 Task: Search one way flight ticket for 1 adult, 1 child, 1 infant in seat in premium economy from Hibbing: Range Regional Airport (was Chisholm-hibbing Airport) to Jackson: Jackson Hole Airport on 5-2-2023. Choice of flights is Delta. Number of bags: 2 carry on bags and 4 checked bags. Price is upto 91000. Outbound departure time preference is 8:45.
Action: Mouse moved to (305, 121)
Screenshot: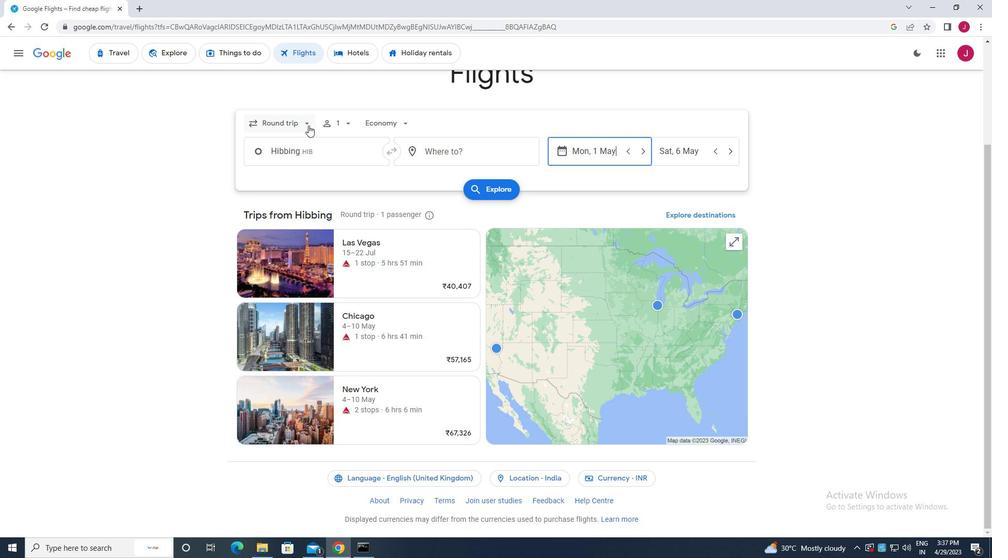 
Action: Mouse pressed left at (305, 121)
Screenshot: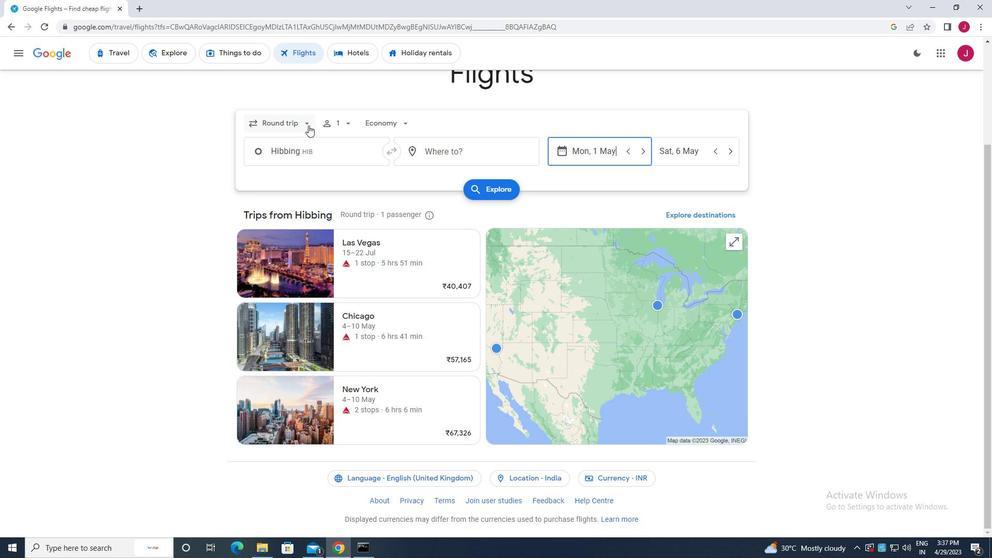 
Action: Mouse moved to (294, 167)
Screenshot: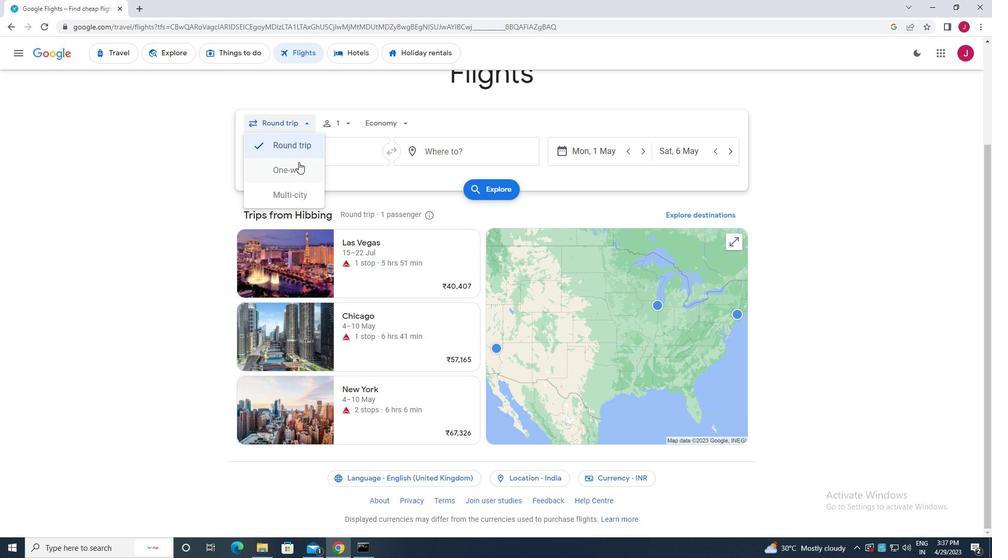 
Action: Mouse pressed left at (294, 167)
Screenshot: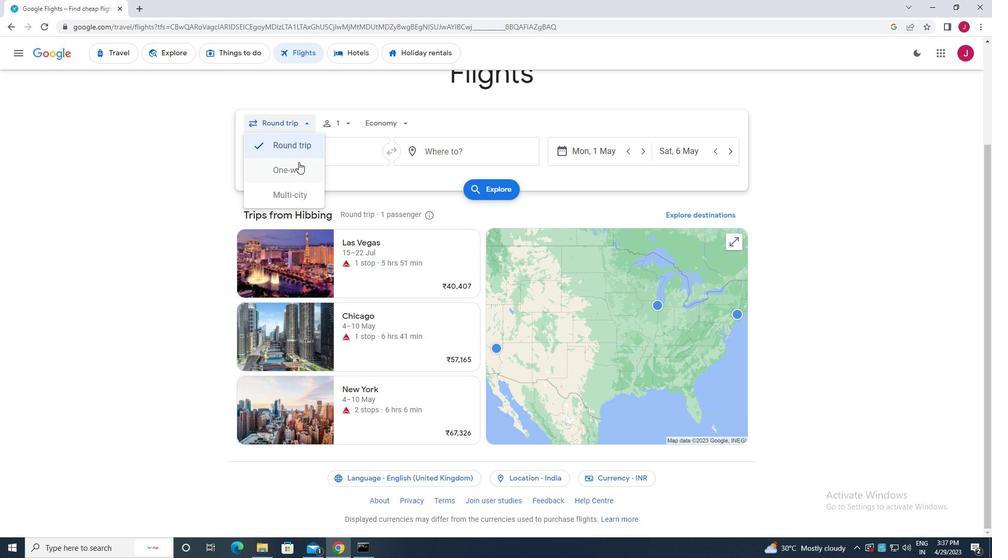 
Action: Mouse moved to (348, 123)
Screenshot: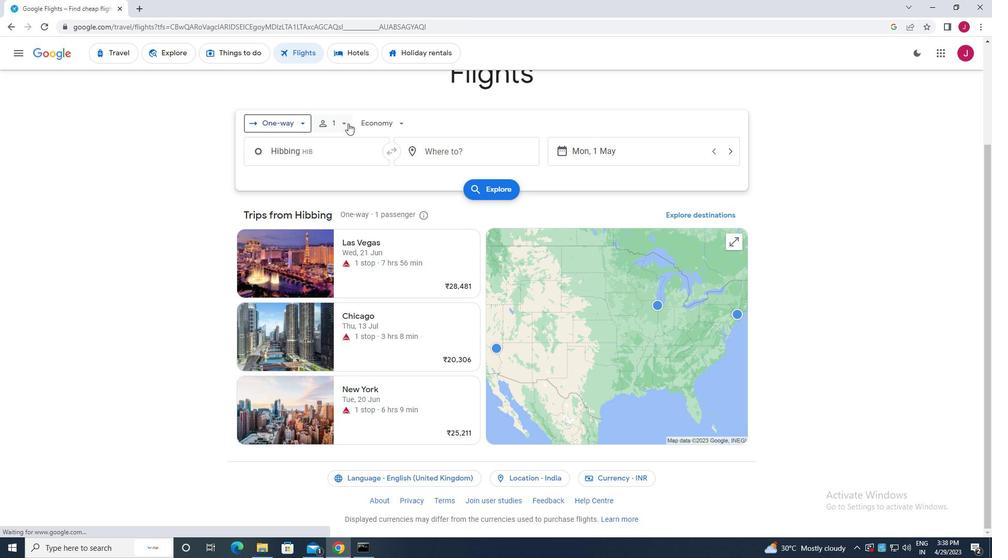 
Action: Mouse pressed left at (348, 123)
Screenshot: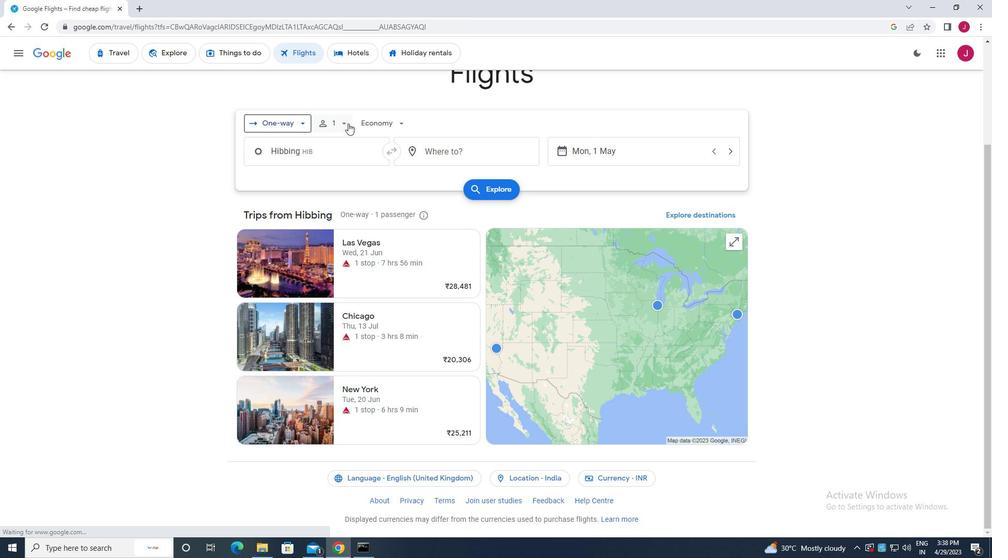 
Action: Mouse moved to (421, 178)
Screenshot: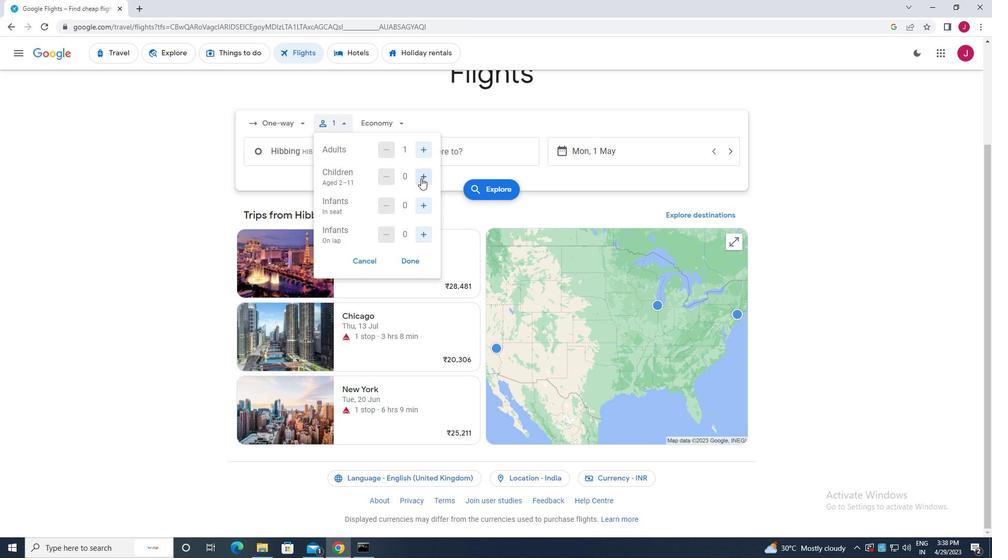 
Action: Mouse pressed left at (421, 178)
Screenshot: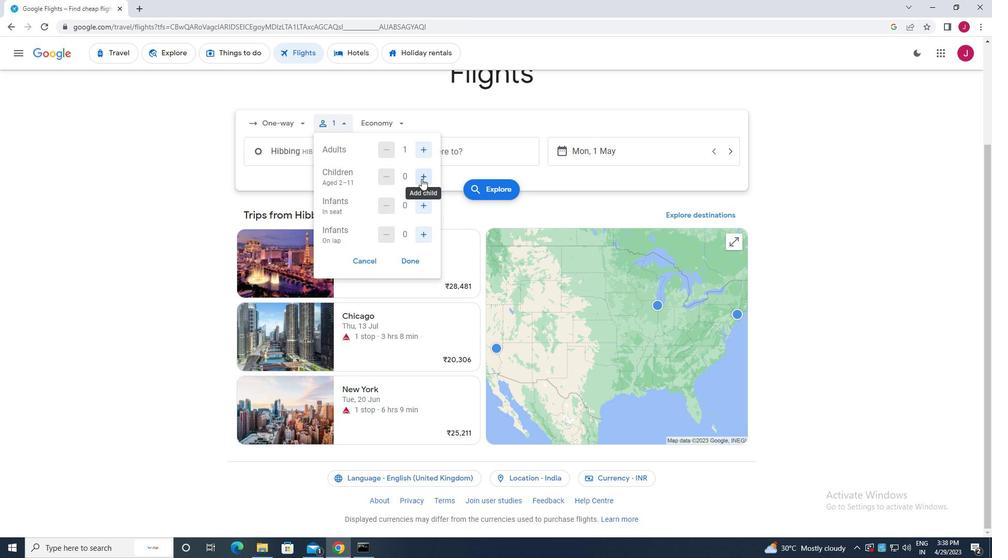 
Action: Mouse moved to (423, 207)
Screenshot: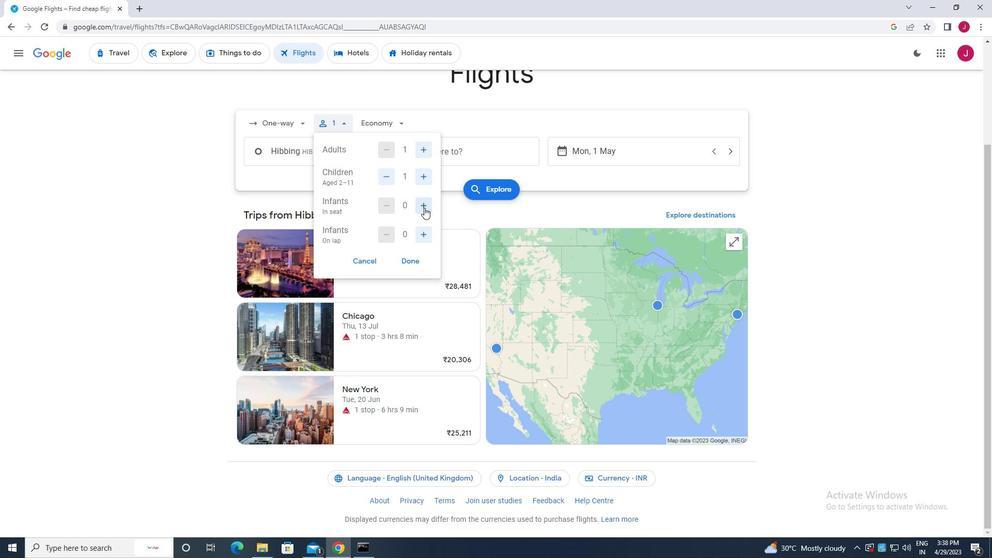
Action: Mouse pressed left at (423, 207)
Screenshot: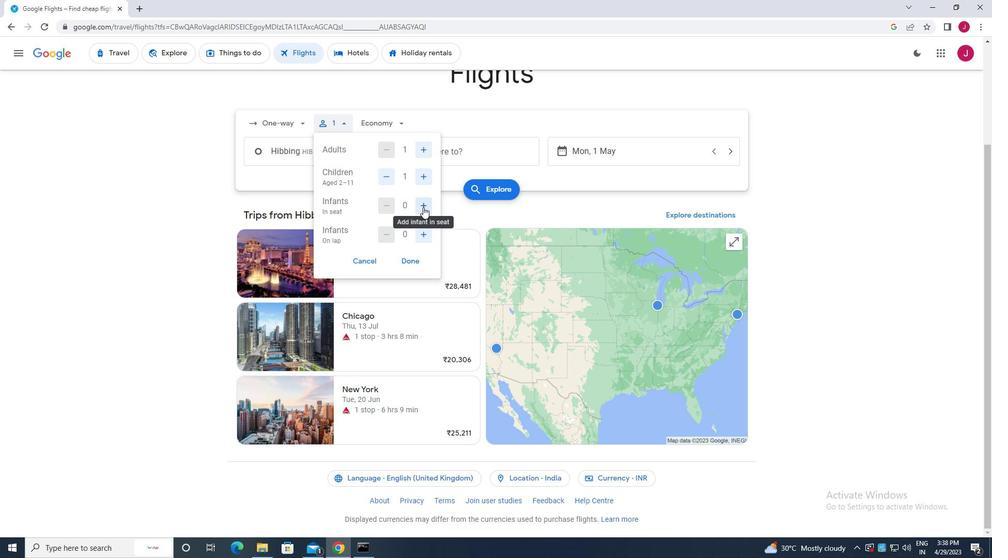 
Action: Mouse moved to (411, 259)
Screenshot: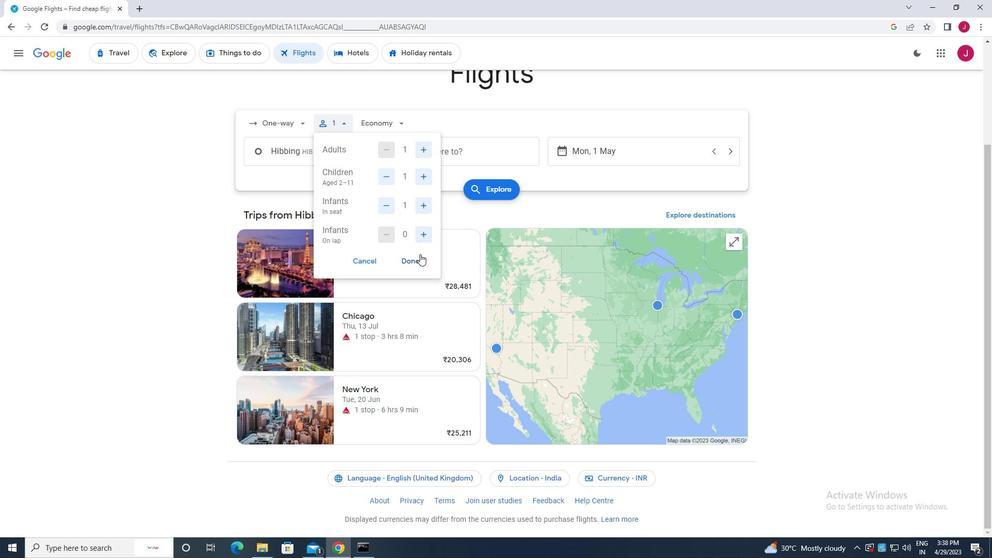 
Action: Mouse pressed left at (411, 259)
Screenshot: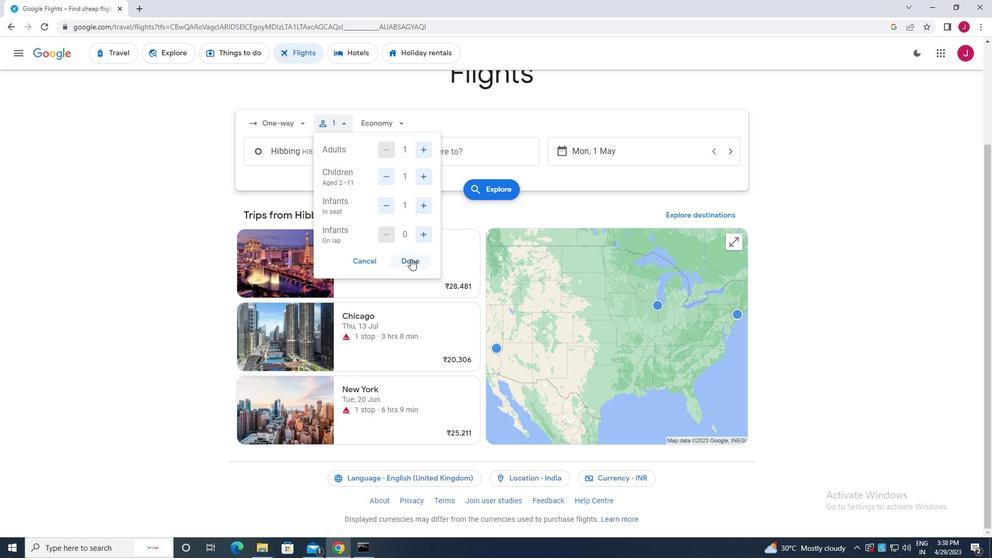 
Action: Mouse moved to (382, 124)
Screenshot: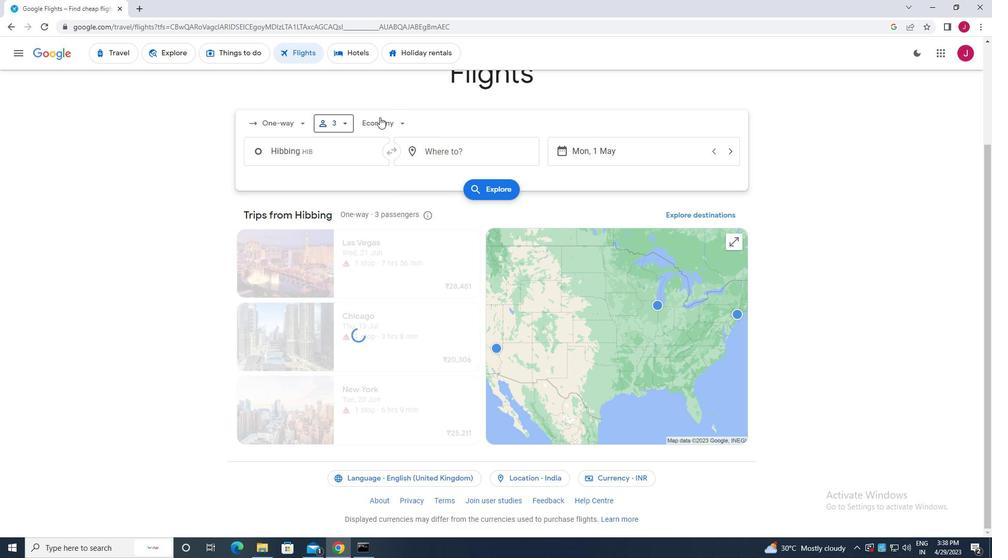 
Action: Mouse pressed left at (382, 124)
Screenshot: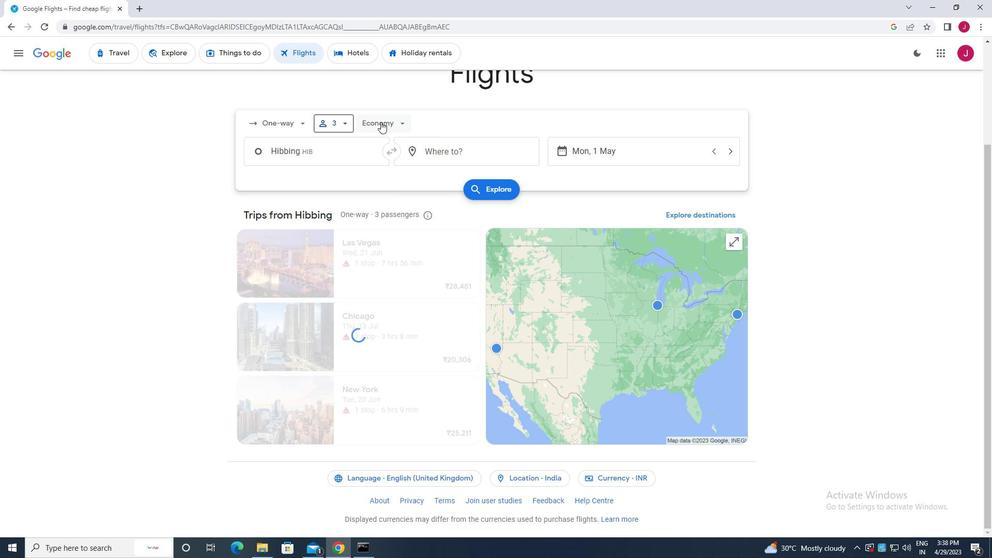
Action: Mouse moved to (397, 173)
Screenshot: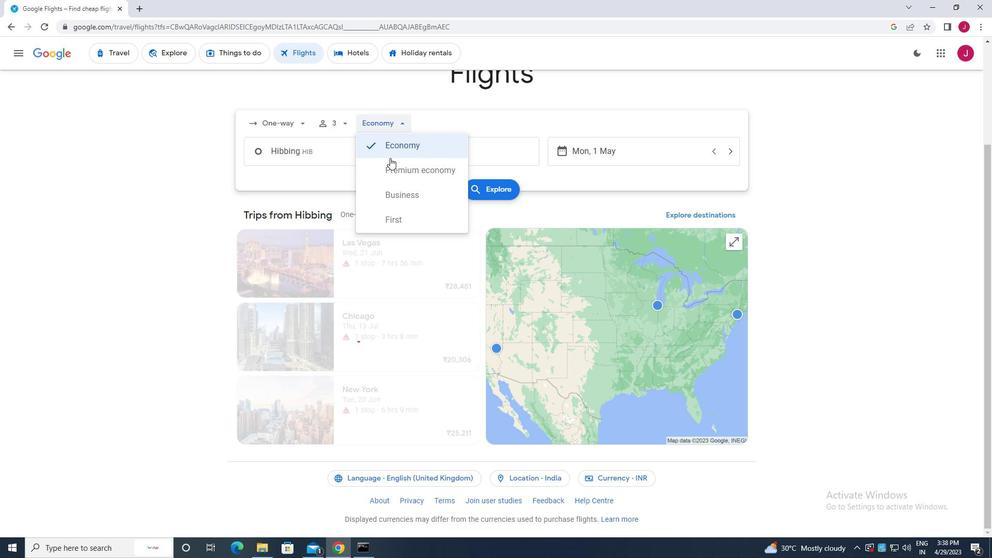 
Action: Mouse pressed left at (397, 173)
Screenshot: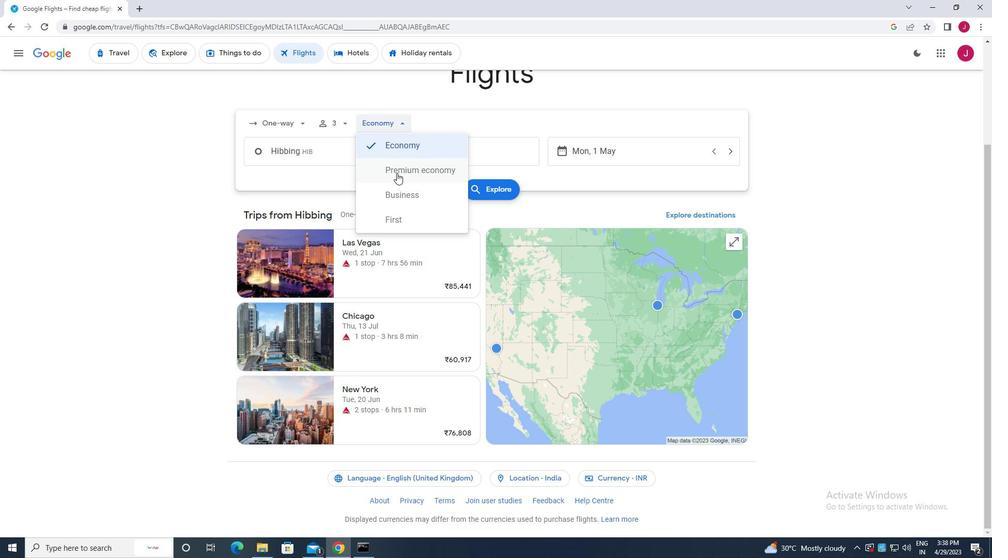 
Action: Mouse moved to (335, 150)
Screenshot: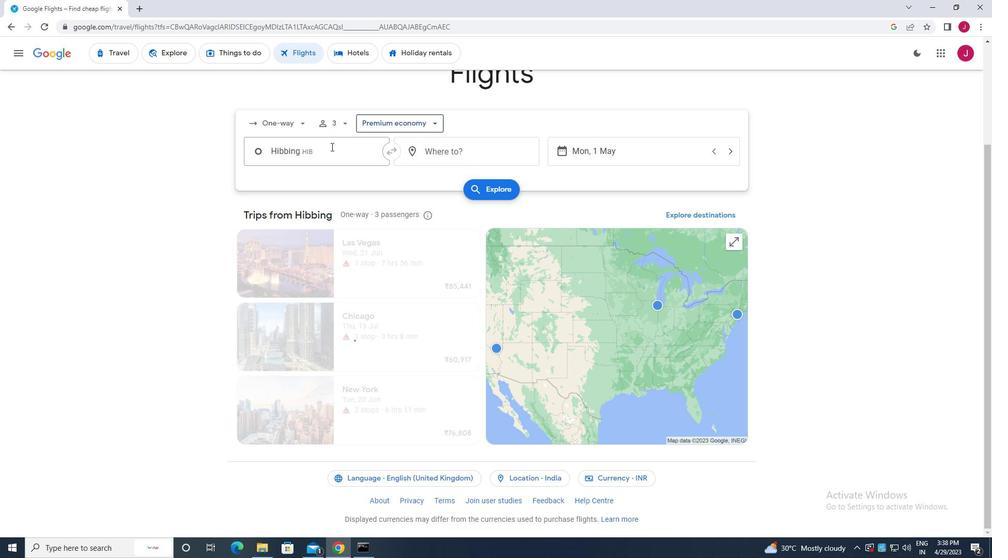 
Action: Mouse pressed left at (335, 150)
Screenshot: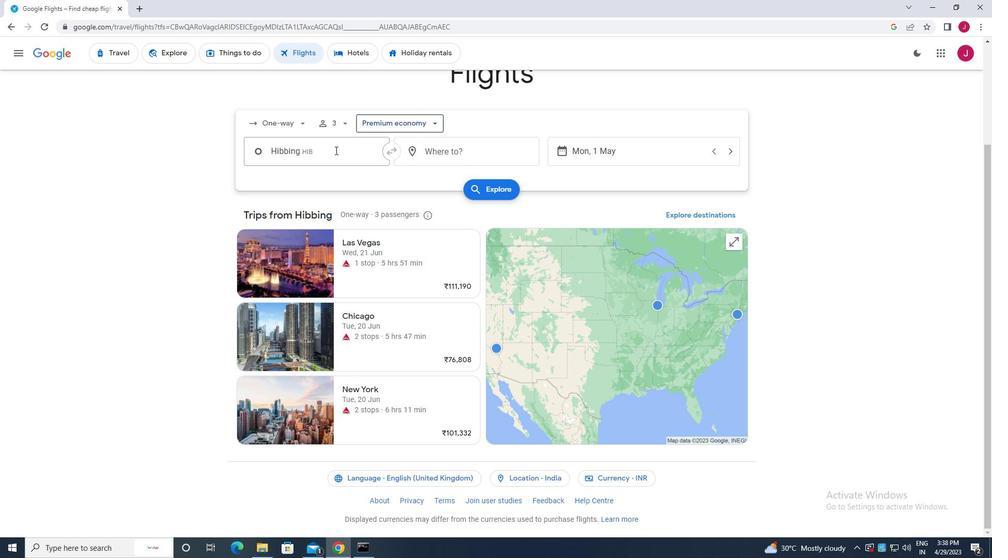
Action: Key pressed range
Screenshot: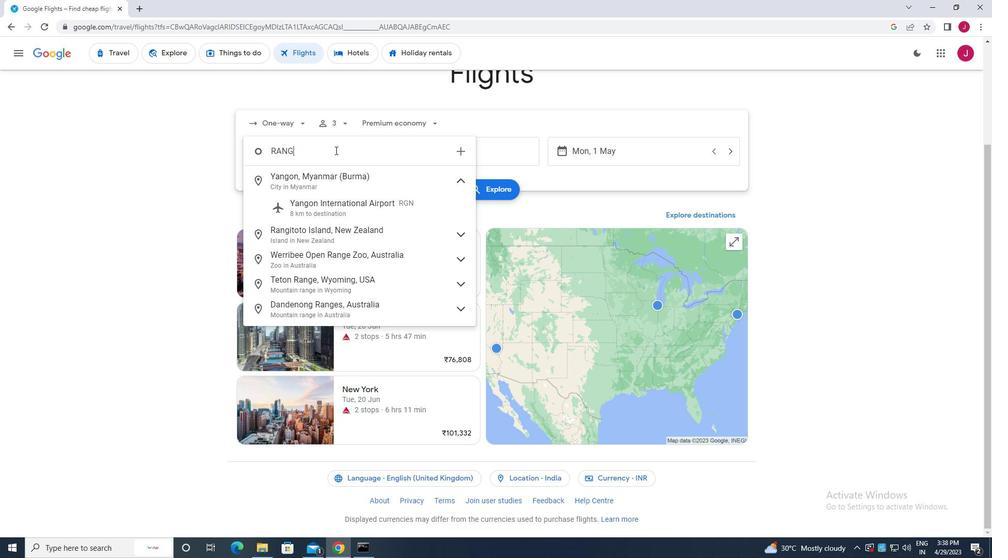 
Action: Mouse moved to (322, 305)
Screenshot: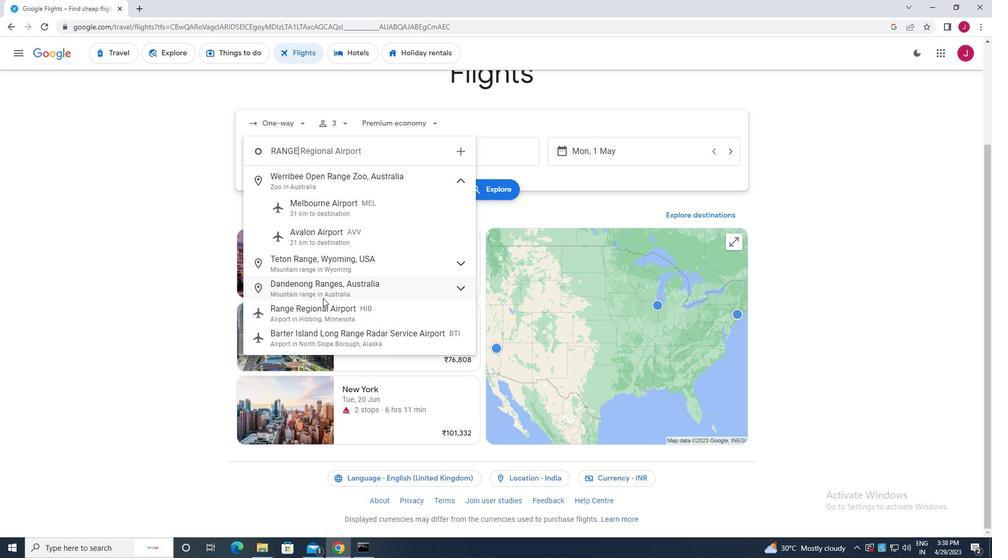 
Action: Mouse pressed left at (322, 305)
Screenshot: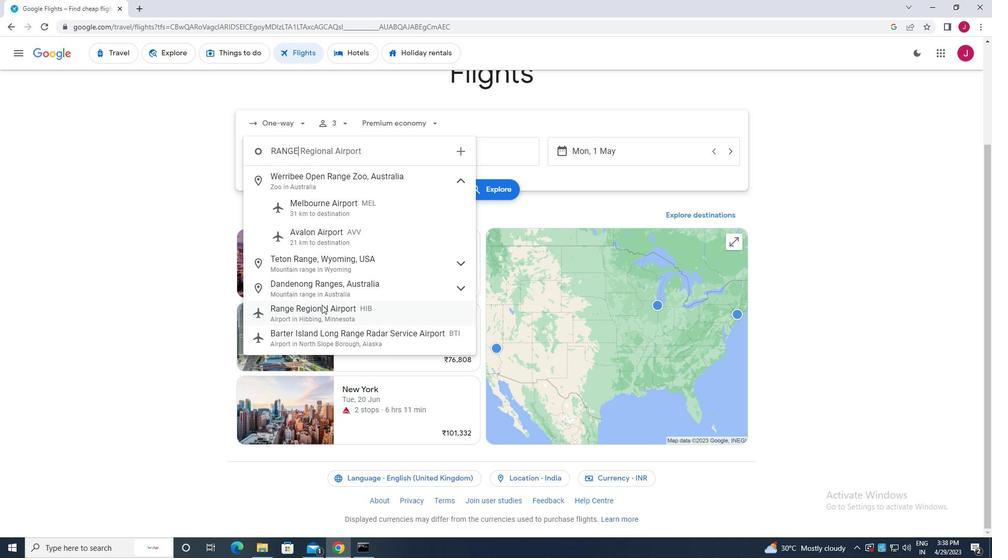 
Action: Mouse moved to (475, 151)
Screenshot: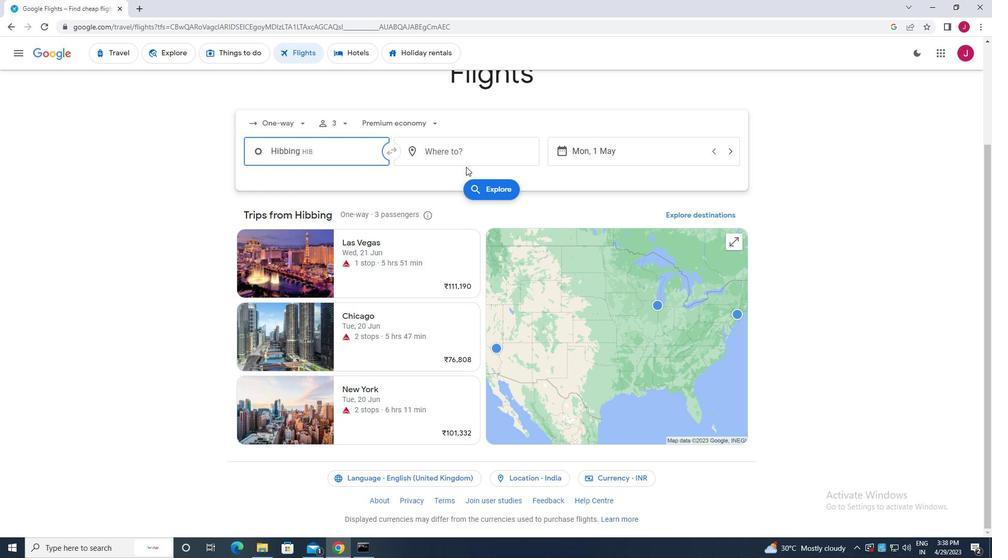 
Action: Mouse pressed left at (475, 151)
Screenshot: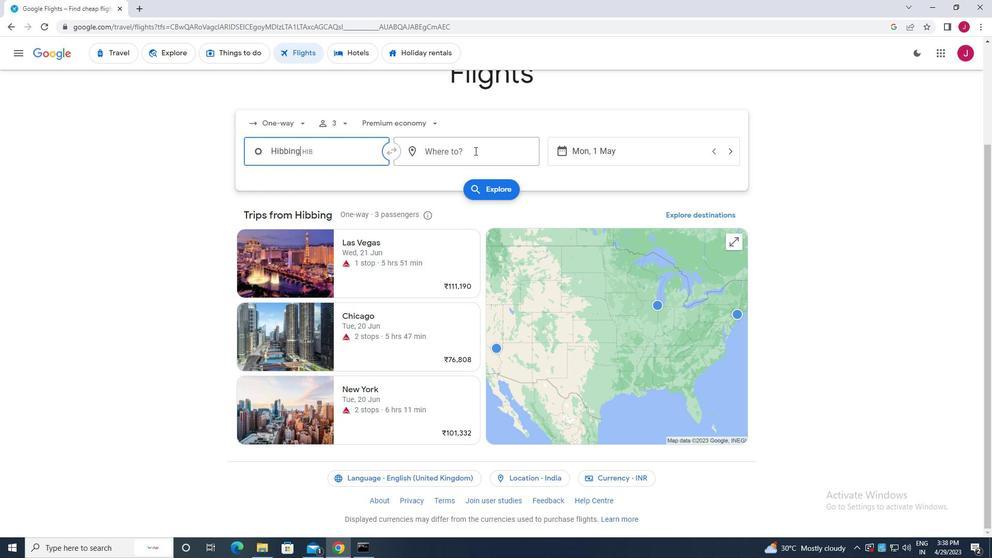 
Action: Mouse moved to (475, 151)
Screenshot: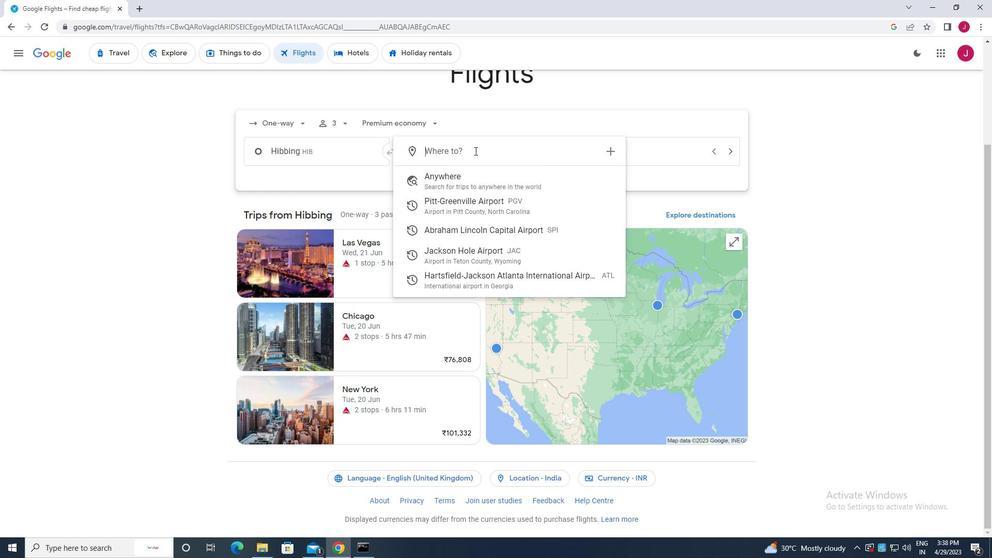 
Action: Key pressed jackson<Key.space>h
Screenshot: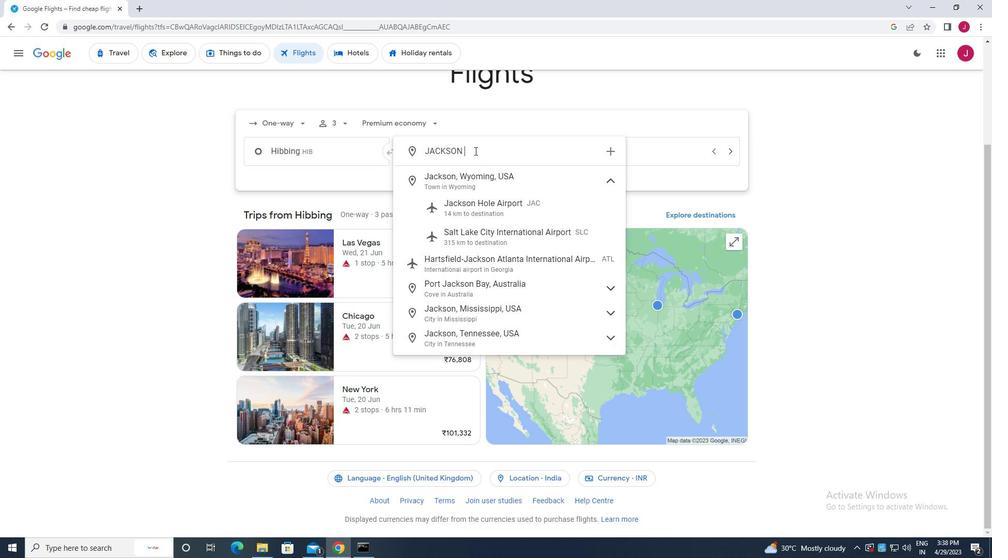 
Action: Mouse moved to (480, 213)
Screenshot: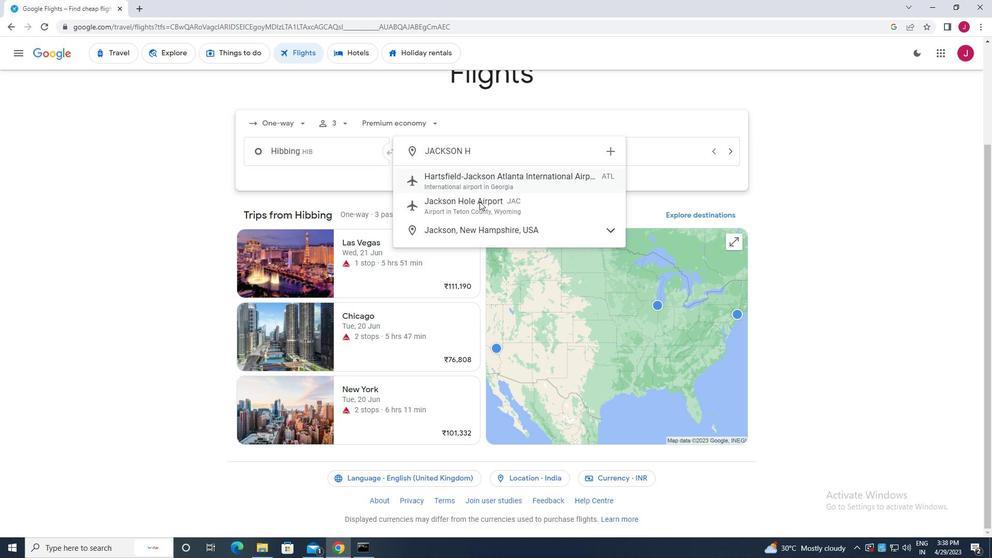 
Action: Mouse pressed left at (480, 213)
Screenshot: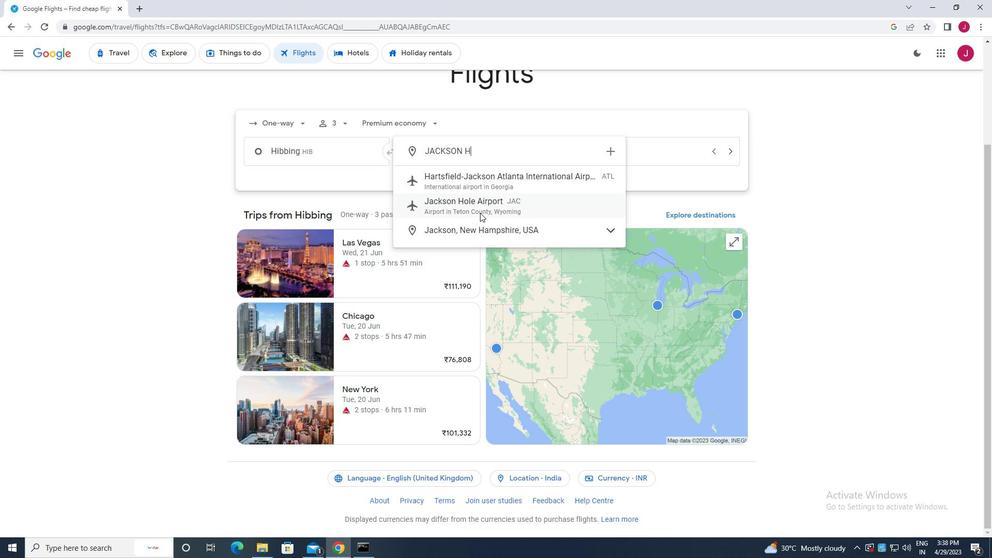 
Action: Mouse moved to (586, 147)
Screenshot: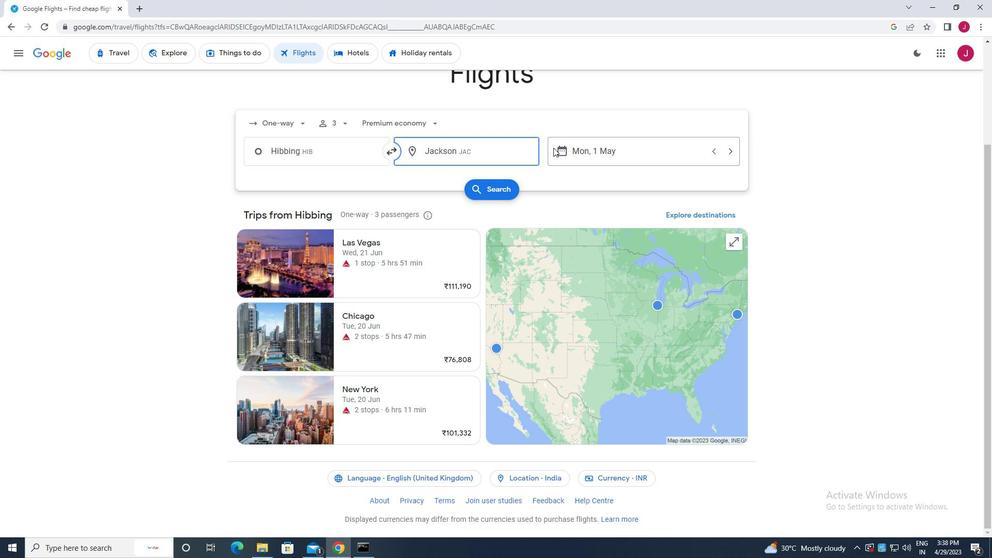 
Action: Mouse pressed left at (586, 147)
Screenshot: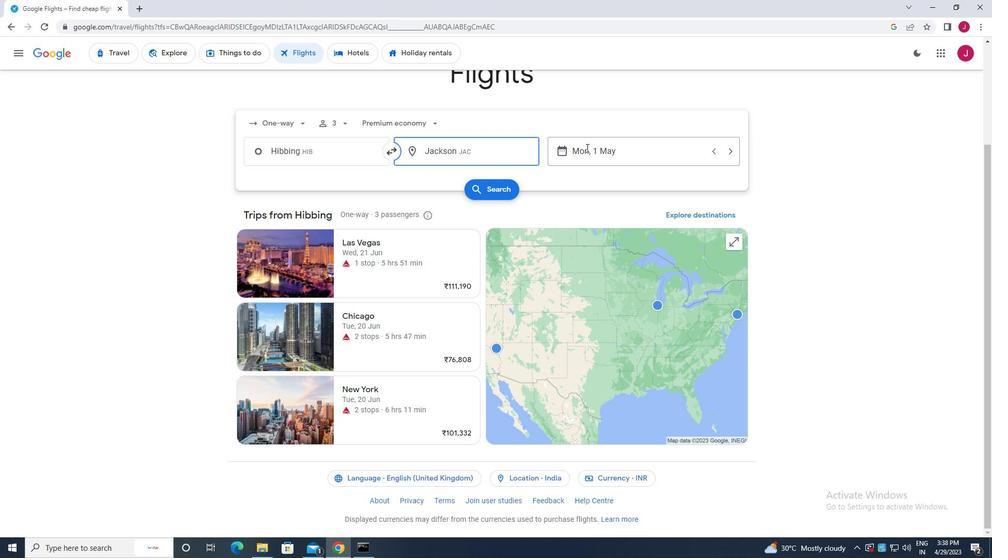 
Action: Mouse moved to (611, 233)
Screenshot: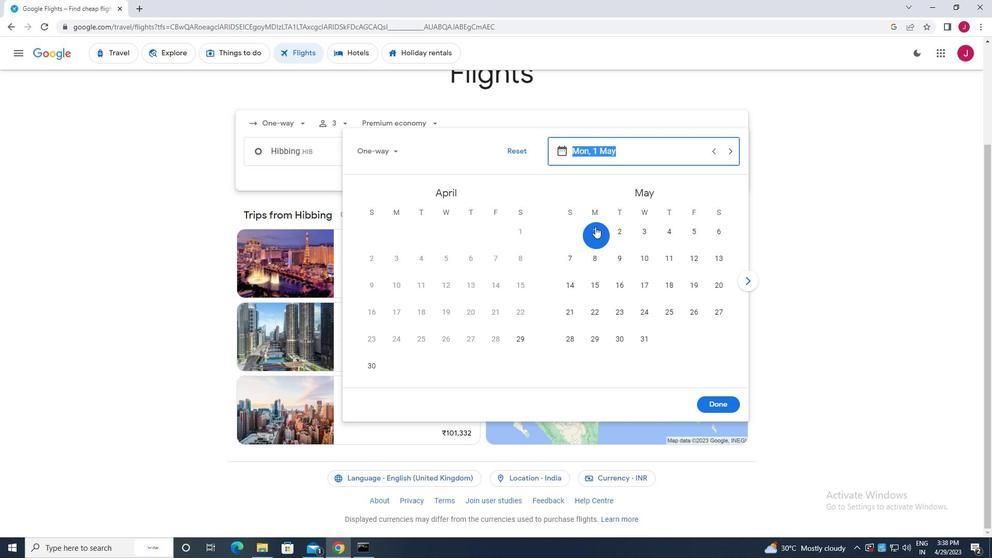 
Action: Mouse pressed left at (611, 233)
Screenshot: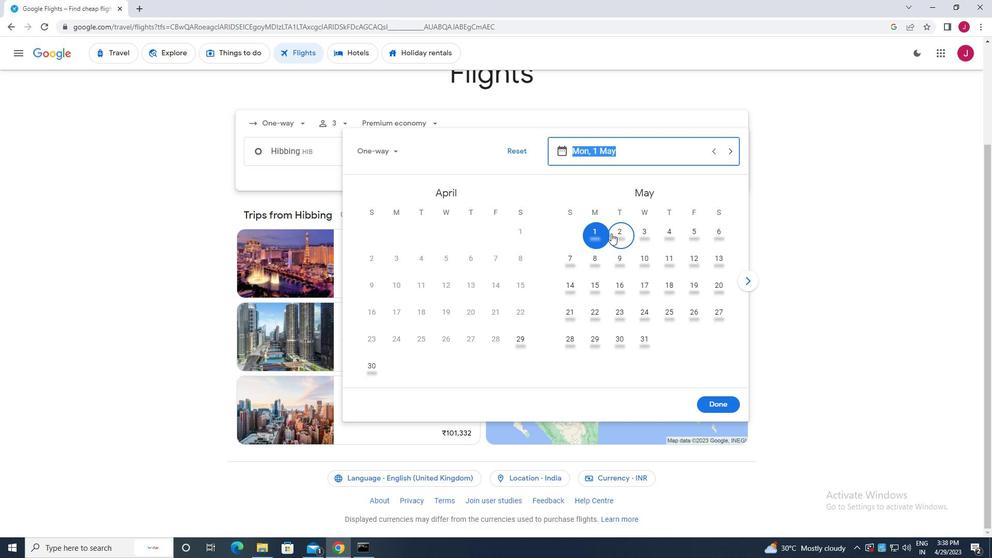 
Action: Mouse moved to (707, 401)
Screenshot: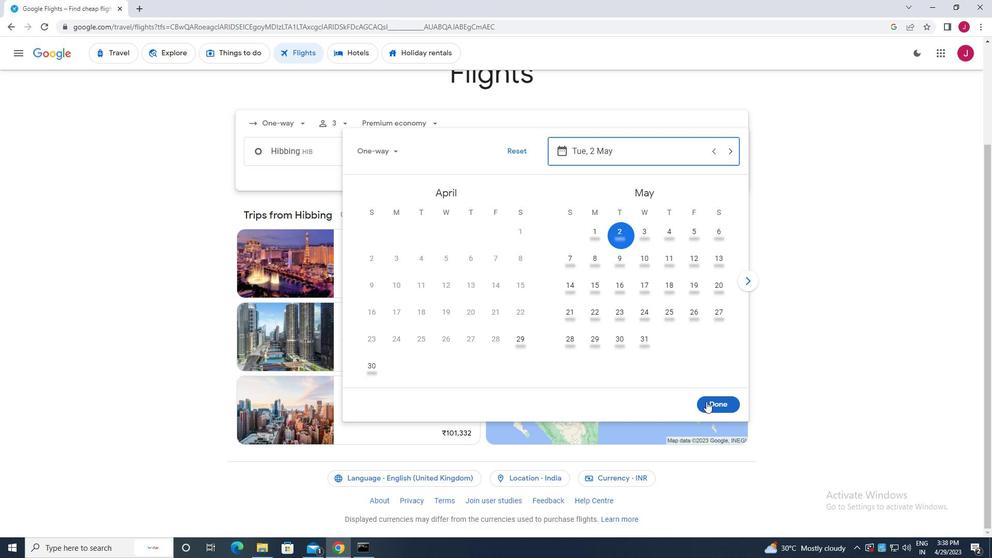 
Action: Mouse pressed left at (707, 401)
Screenshot: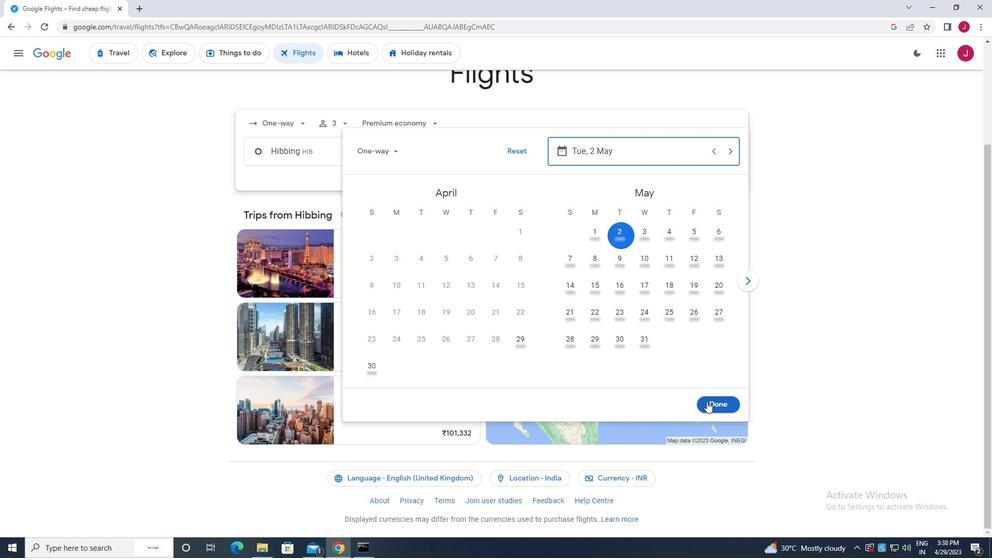 
Action: Mouse moved to (501, 187)
Screenshot: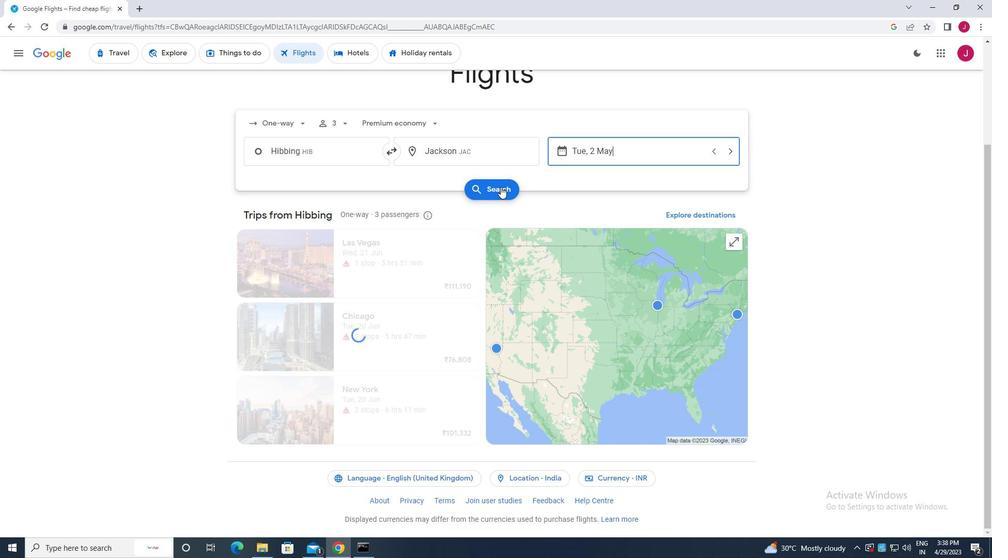
Action: Mouse pressed left at (501, 187)
Screenshot: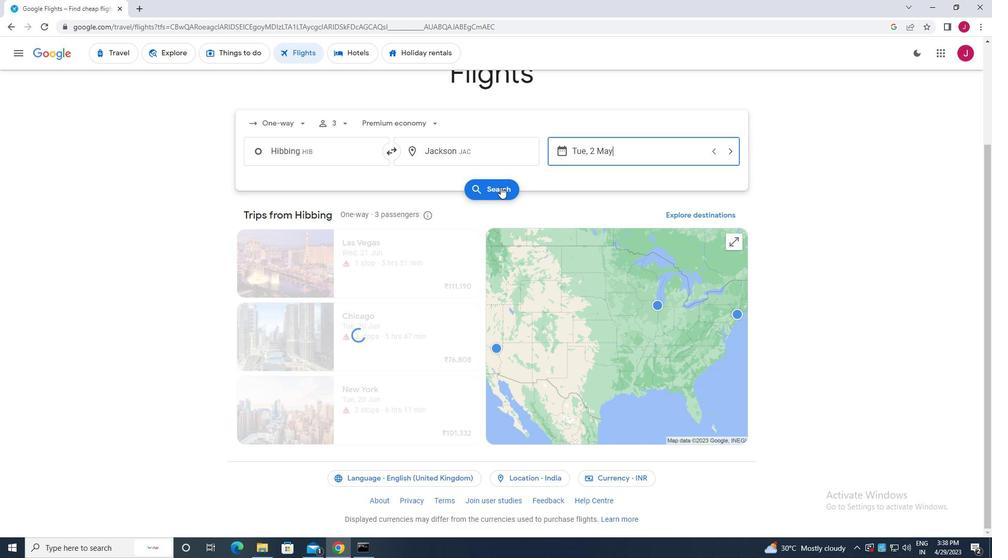 
Action: Mouse moved to (267, 149)
Screenshot: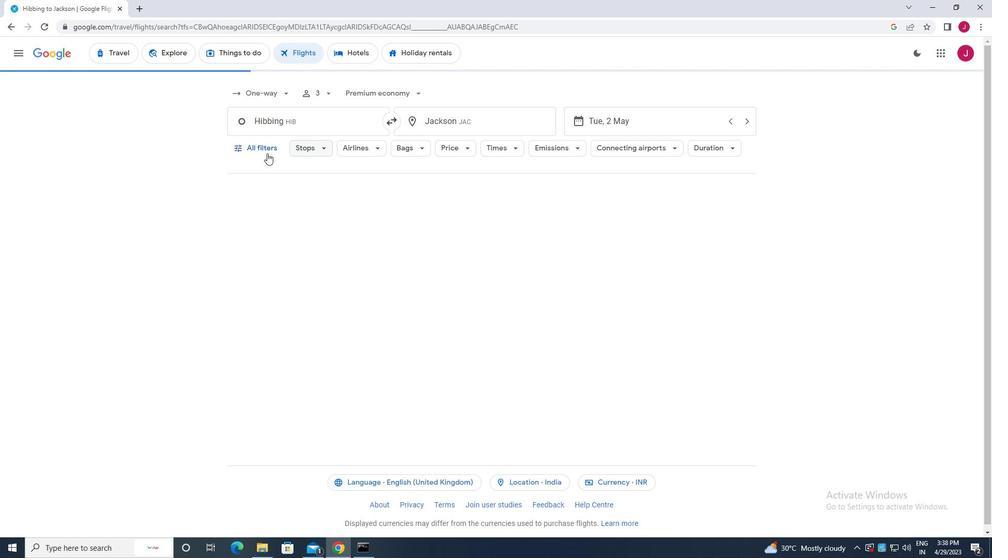 
Action: Mouse pressed left at (267, 149)
Screenshot: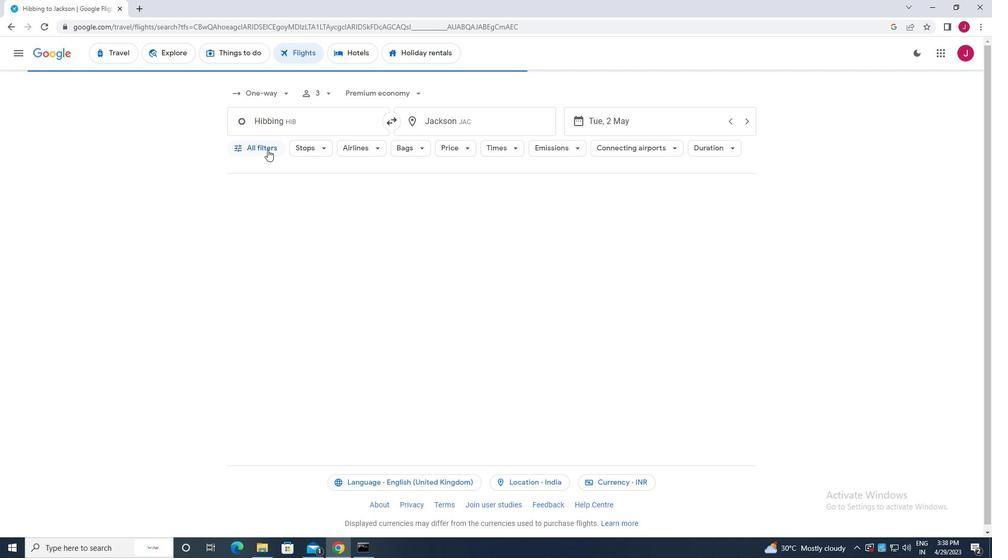 
Action: Mouse moved to (334, 260)
Screenshot: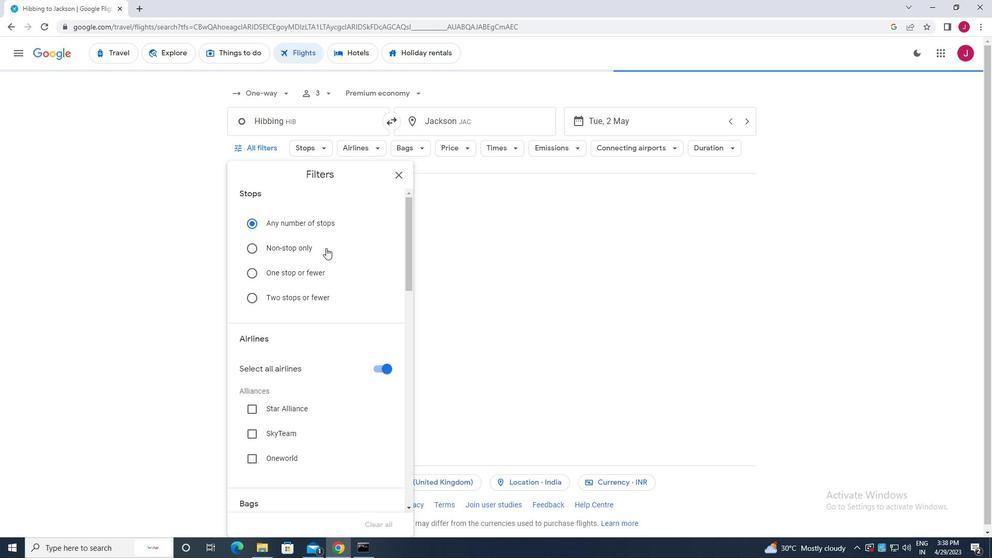 
Action: Mouse scrolled (334, 260) with delta (0, 0)
Screenshot: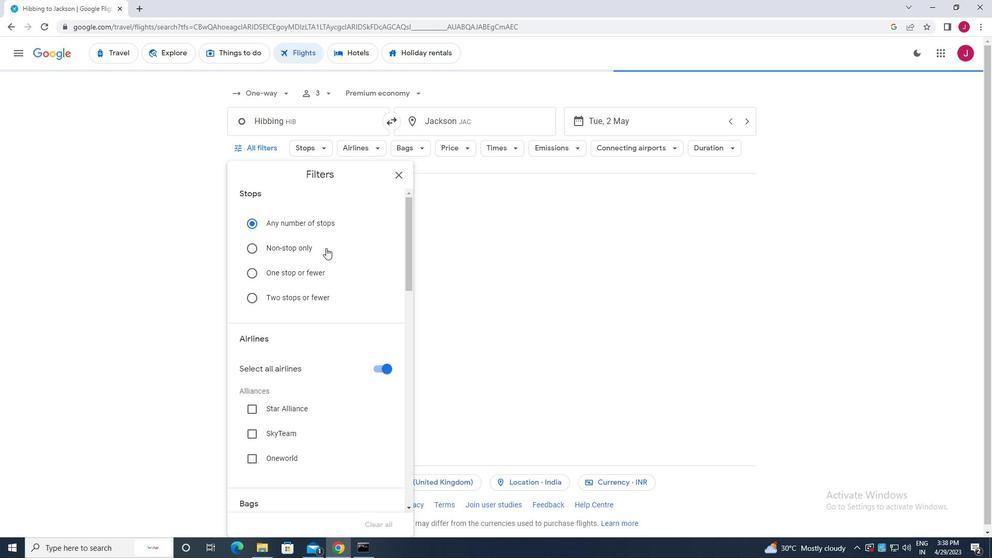 
Action: Mouse scrolled (334, 260) with delta (0, 0)
Screenshot: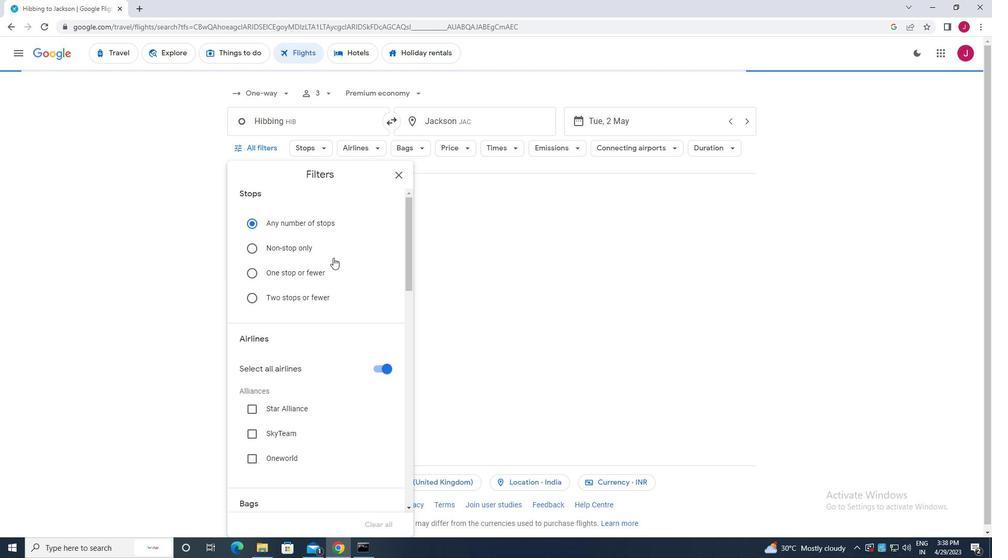 
Action: Mouse scrolled (334, 260) with delta (0, 0)
Screenshot: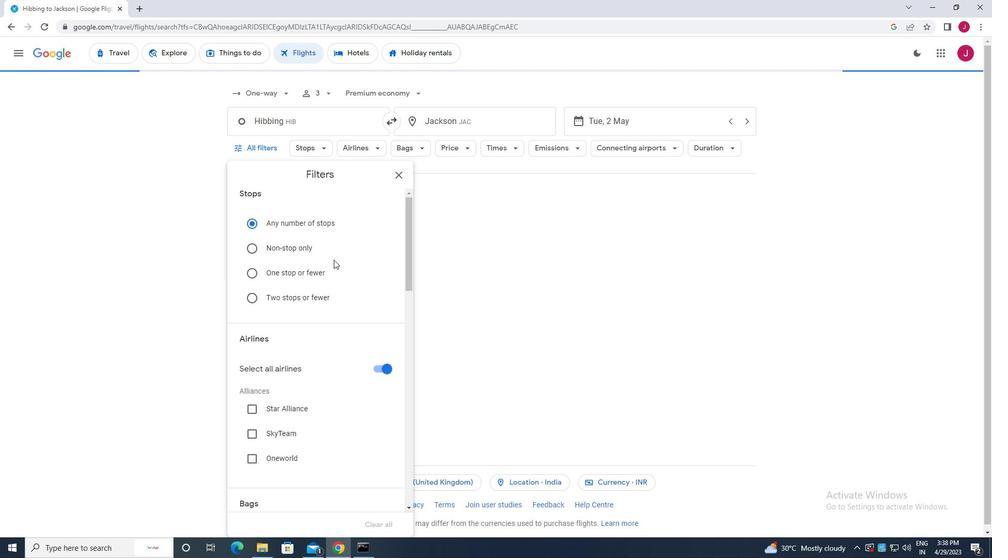 
Action: Mouse moved to (372, 215)
Screenshot: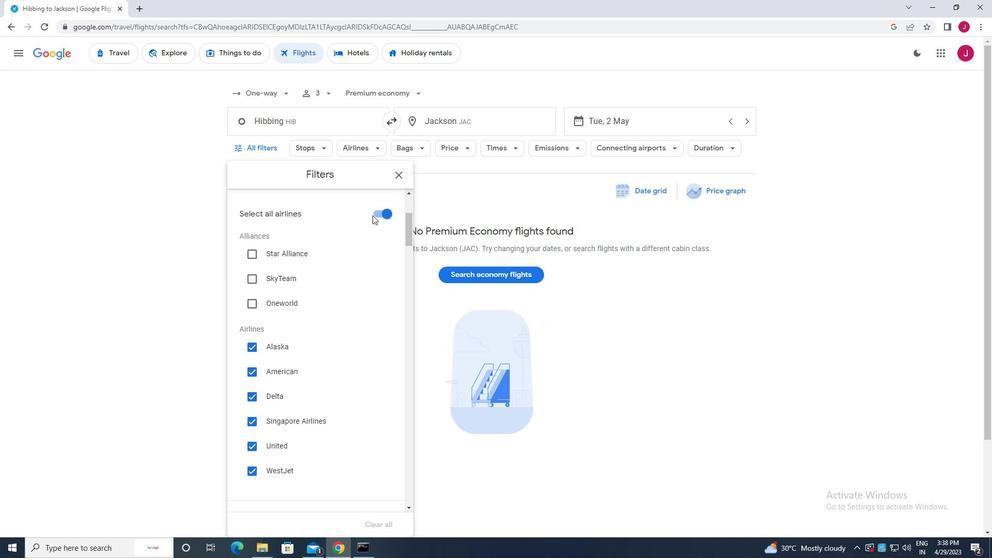 
Action: Mouse pressed left at (372, 215)
Screenshot: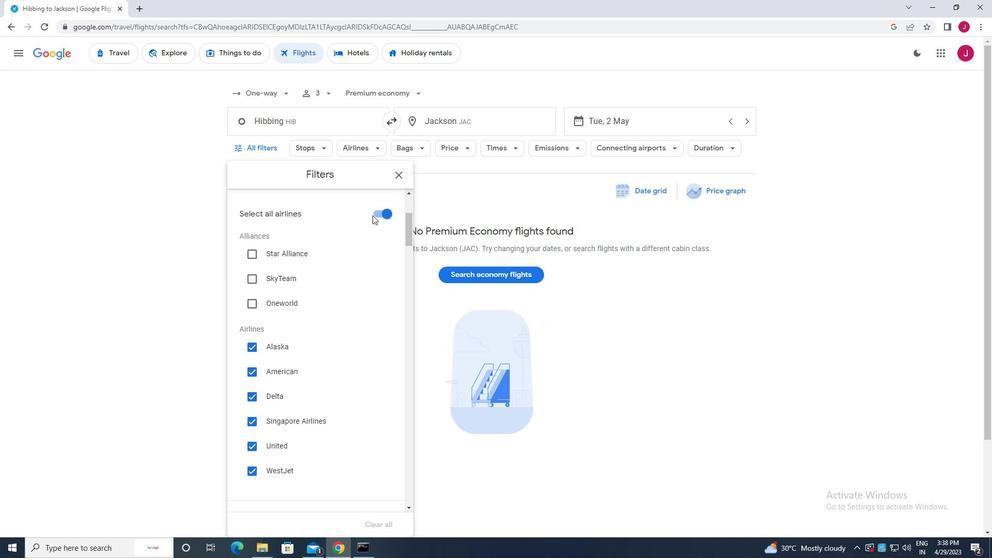 
Action: Mouse moved to (378, 213)
Screenshot: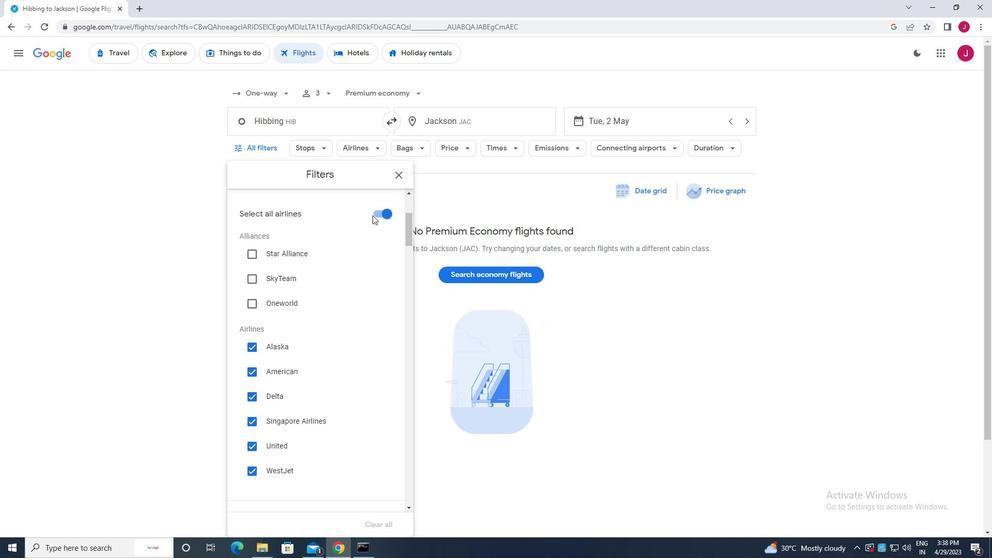 
Action: Mouse pressed left at (378, 213)
Screenshot: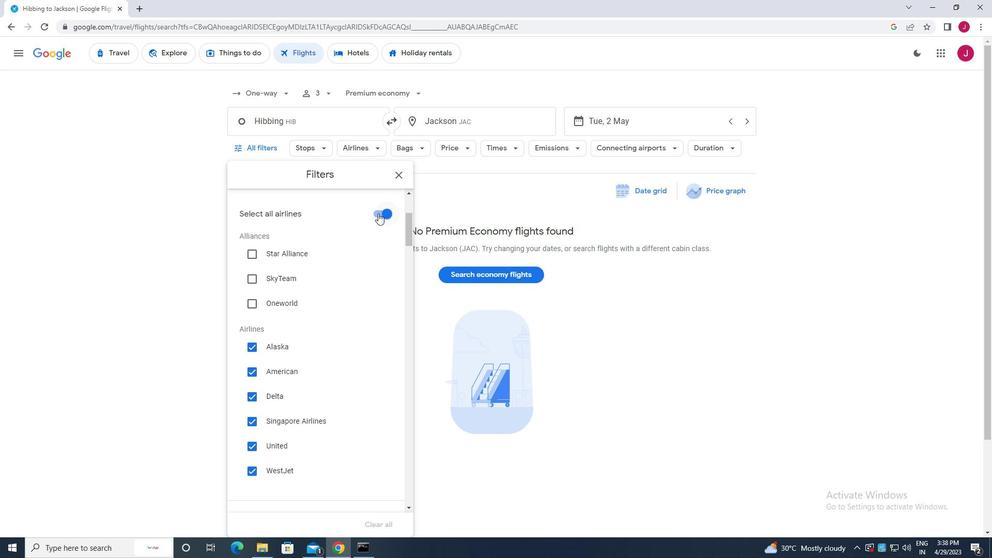 
Action: Mouse moved to (306, 266)
Screenshot: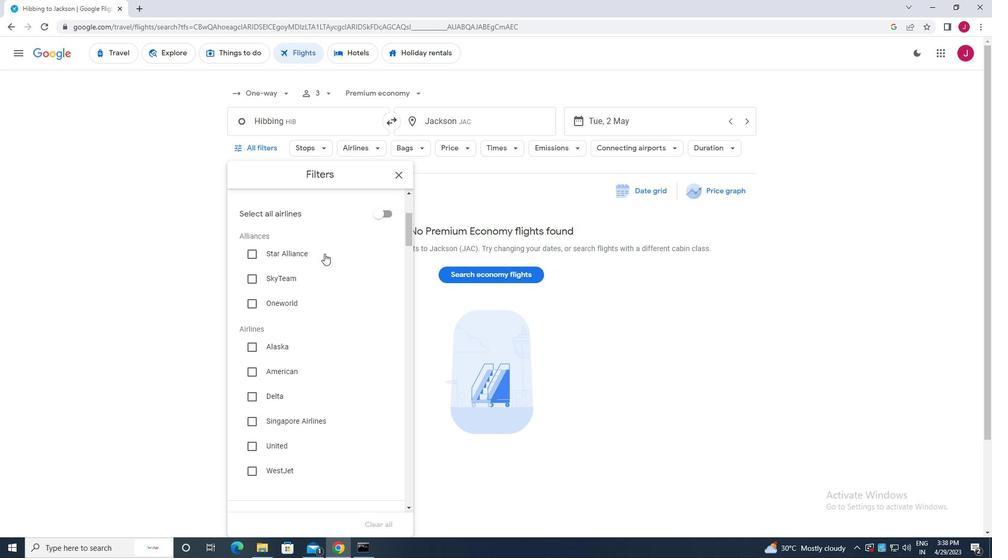
Action: Mouse scrolled (306, 265) with delta (0, 0)
Screenshot: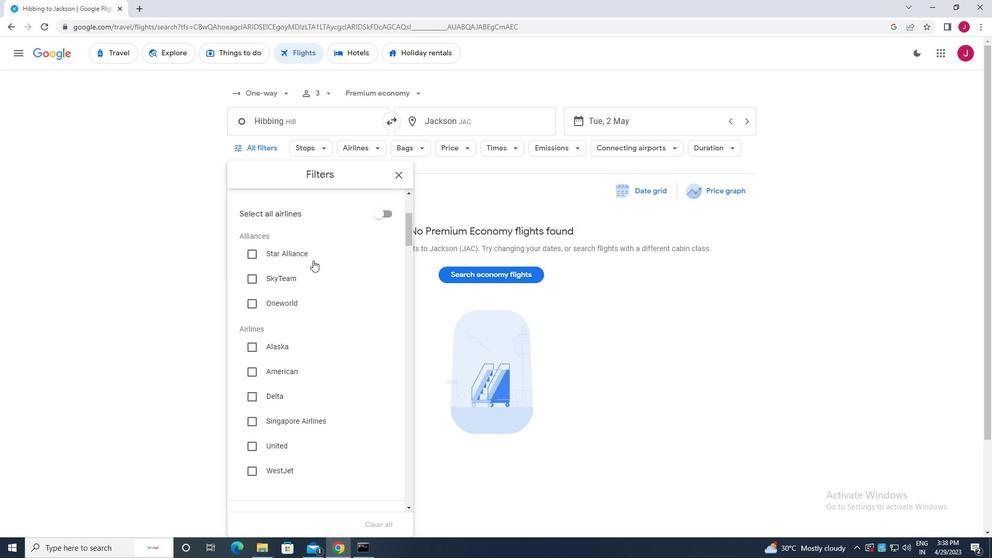 
Action: Mouse moved to (306, 266)
Screenshot: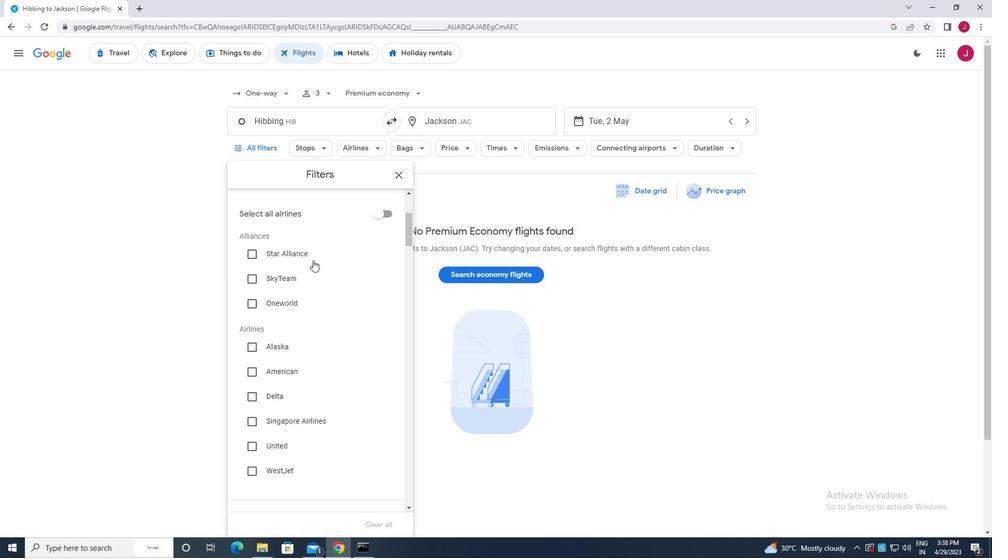 
Action: Mouse scrolled (306, 266) with delta (0, 0)
Screenshot: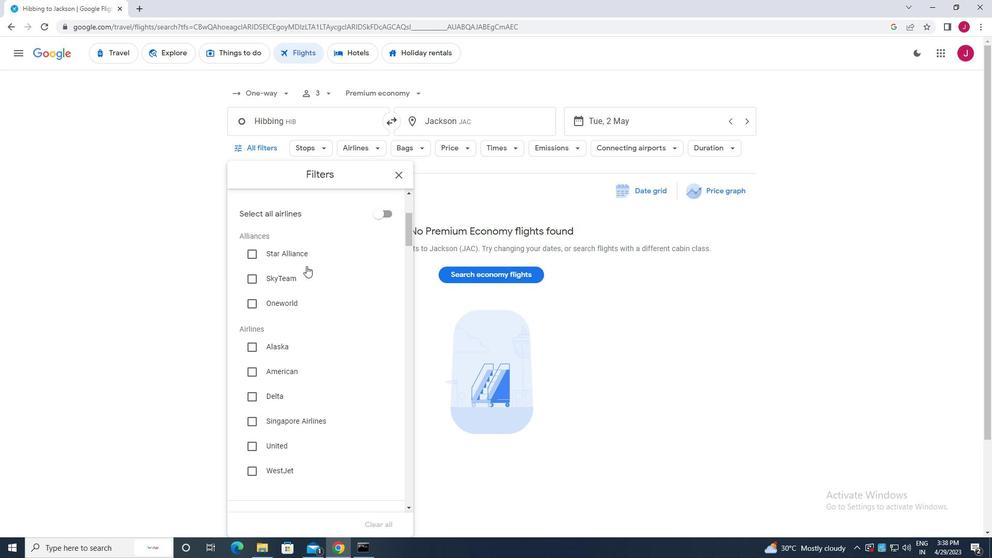
Action: Mouse moved to (253, 292)
Screenshot: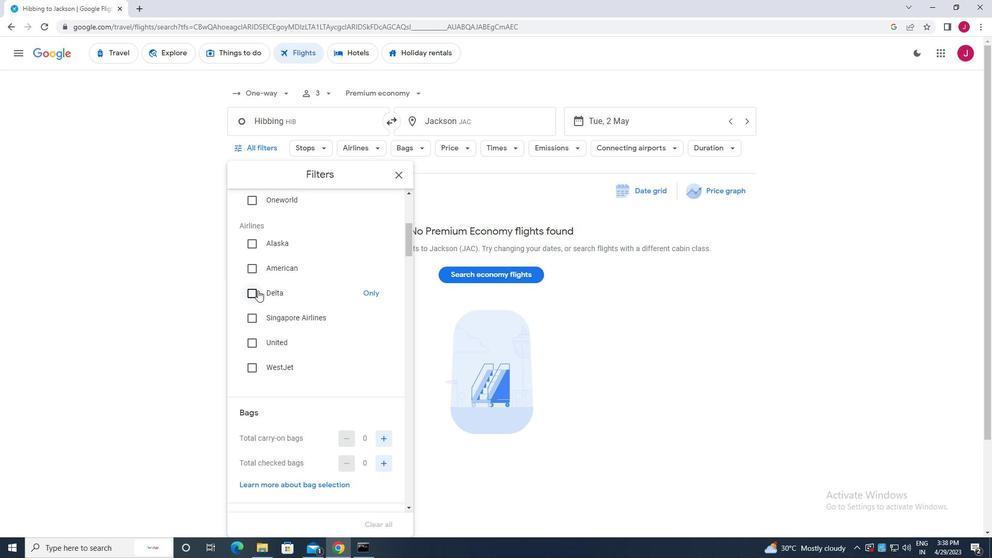 
Action: Mouse pressed left at (253, 292)
Screenshot: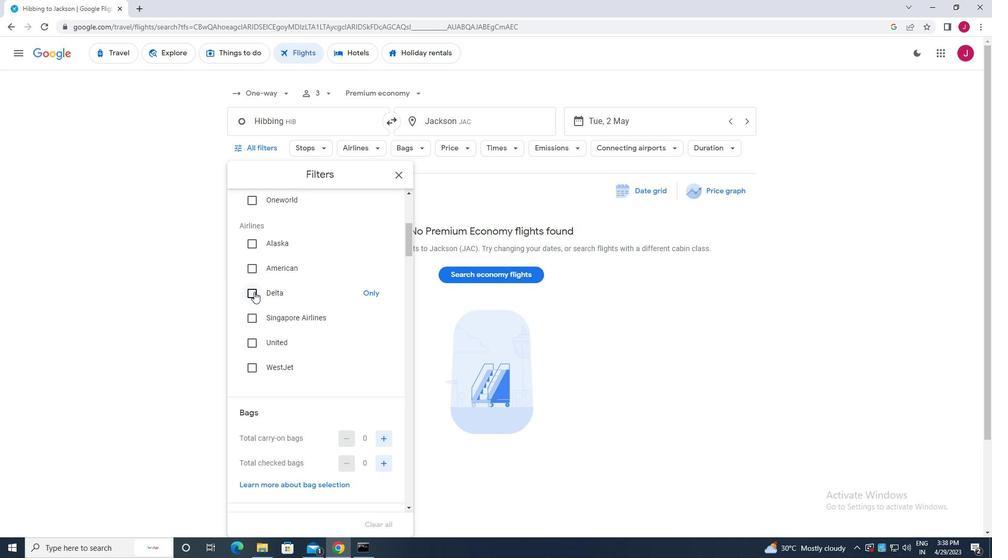 
Action: Mouse moved to (310, 291)
Screenshot: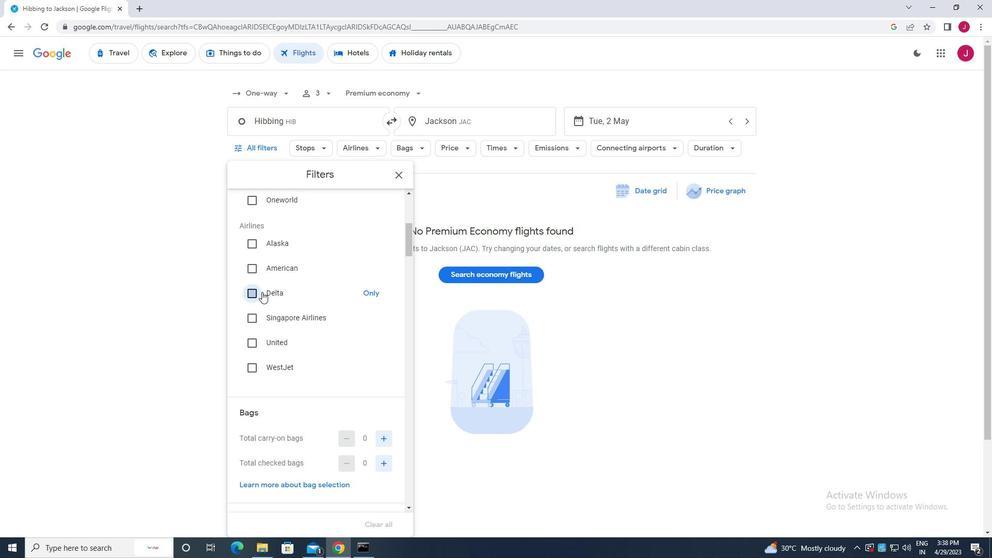 
Action: Mouse scrolled (310, 290) with delta (0, 0)
Screenshot: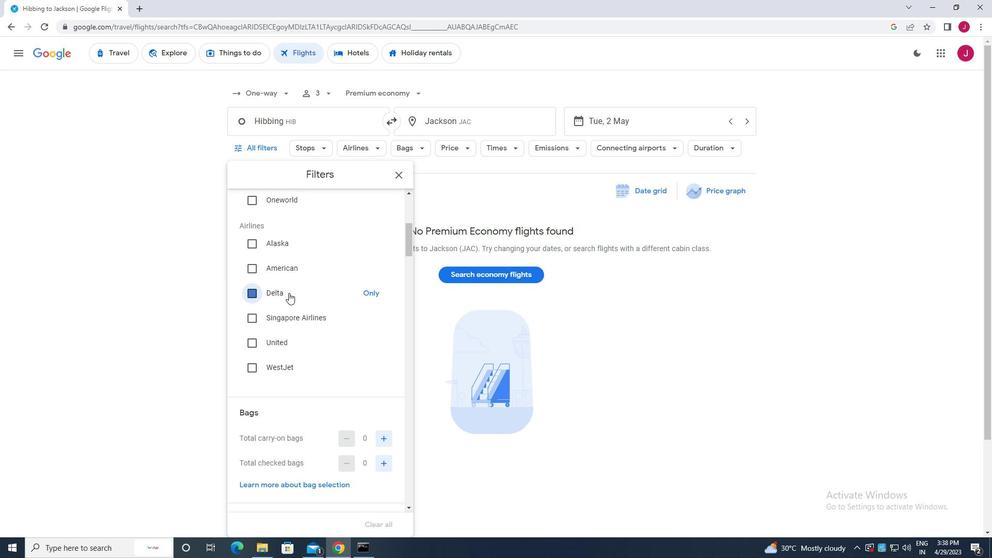 
Action: Mouse scrolled (310, 290) with delta (0, 0)
Screenshot: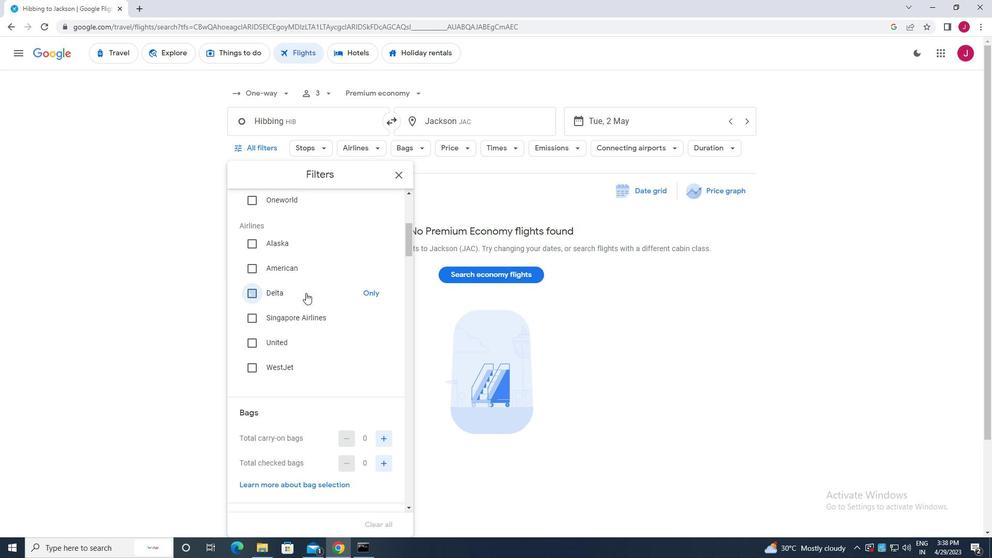 
Action: Mouse scrolled (310, 290) with delta (0, 0)
Screenshot: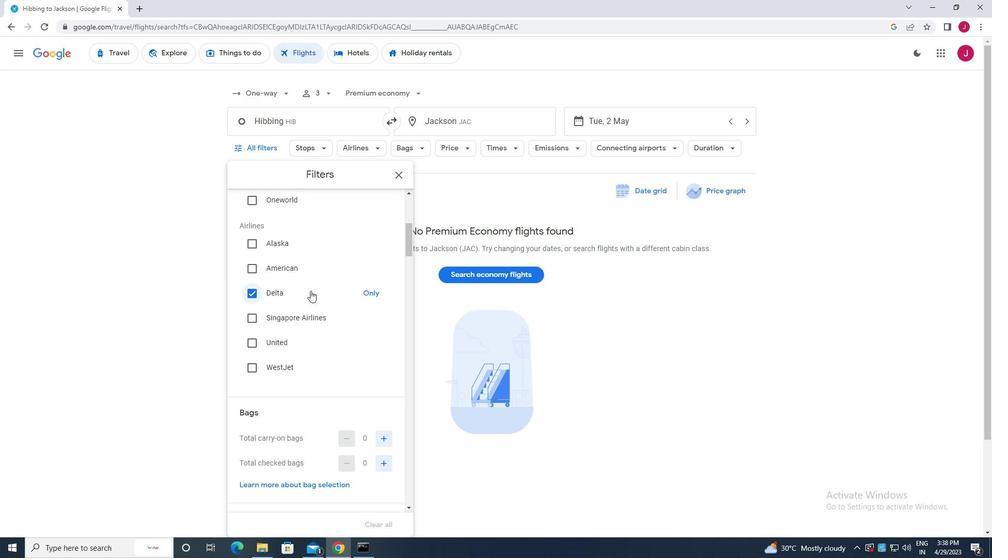 
Action: Mouse moved to (310, 291)
Screenshot: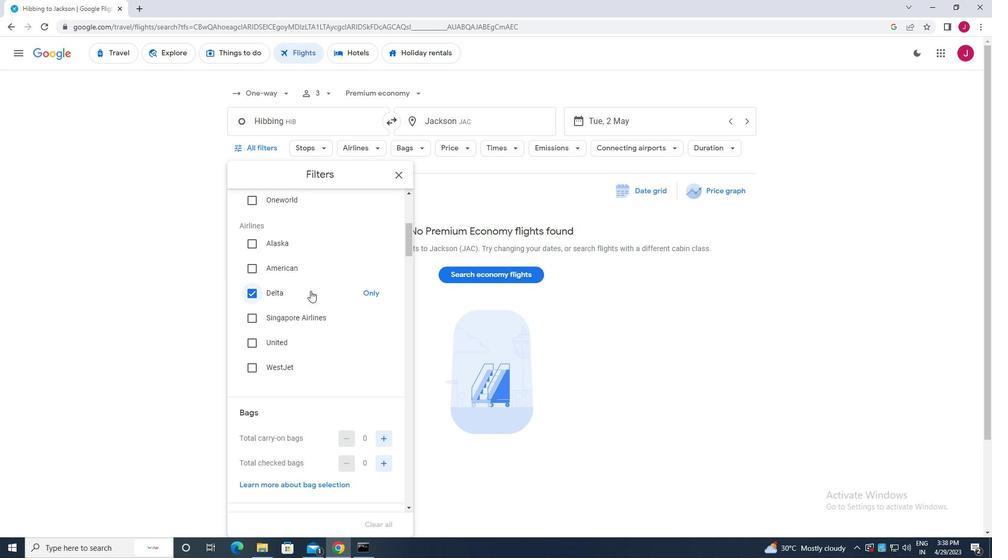 
Action: Mouse scrolled (310, 290) with delta (0, 0)
Screenshot: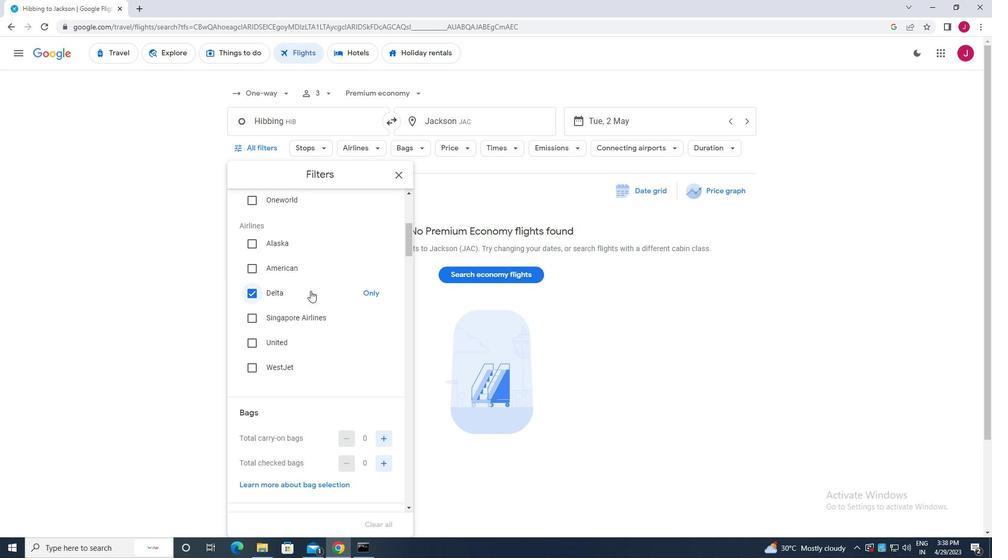 
Action: Mouse moved to (383, 233)
Screenshot: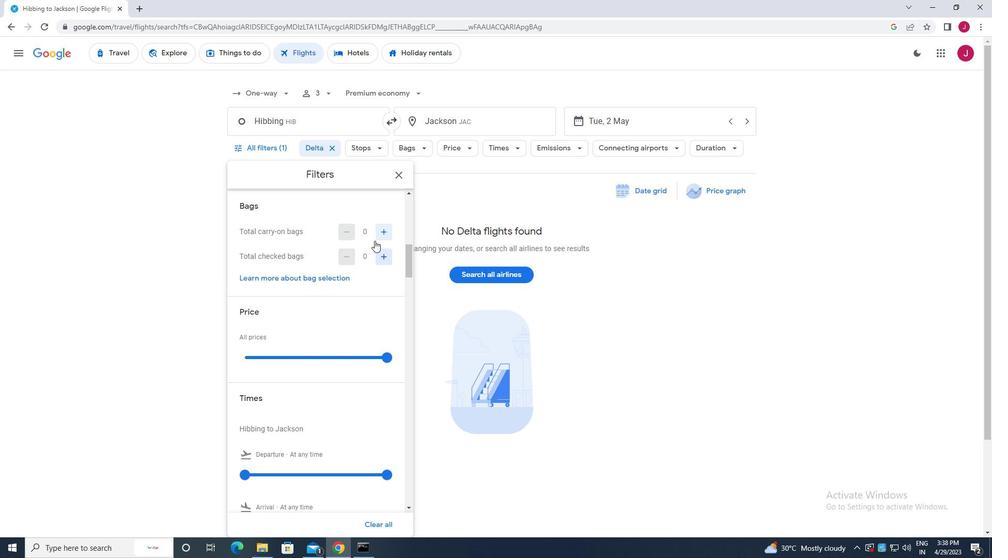 
Action: Mouse pressed left at (383, 233)
Screenshot: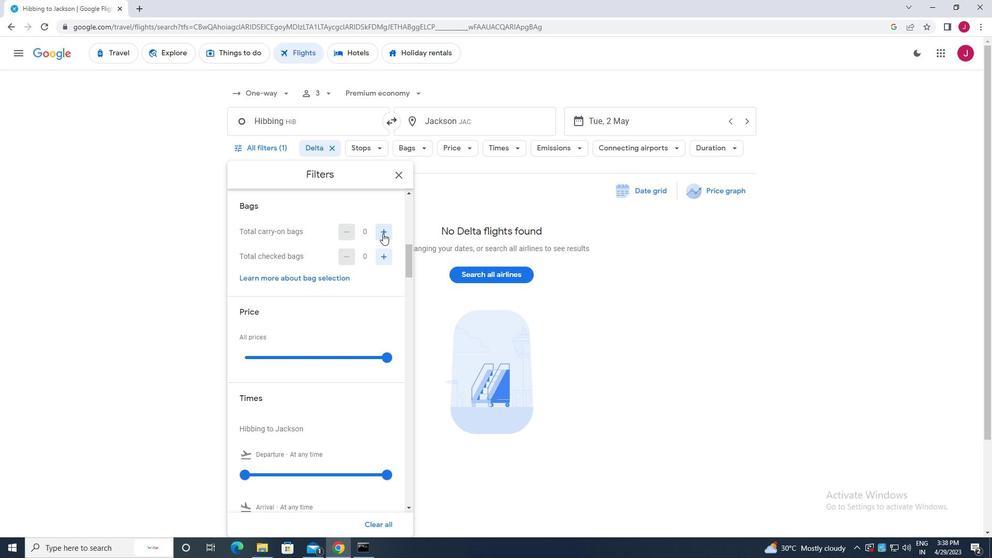 
Action: Mouse pressed left at (383, 233)
Screenshot: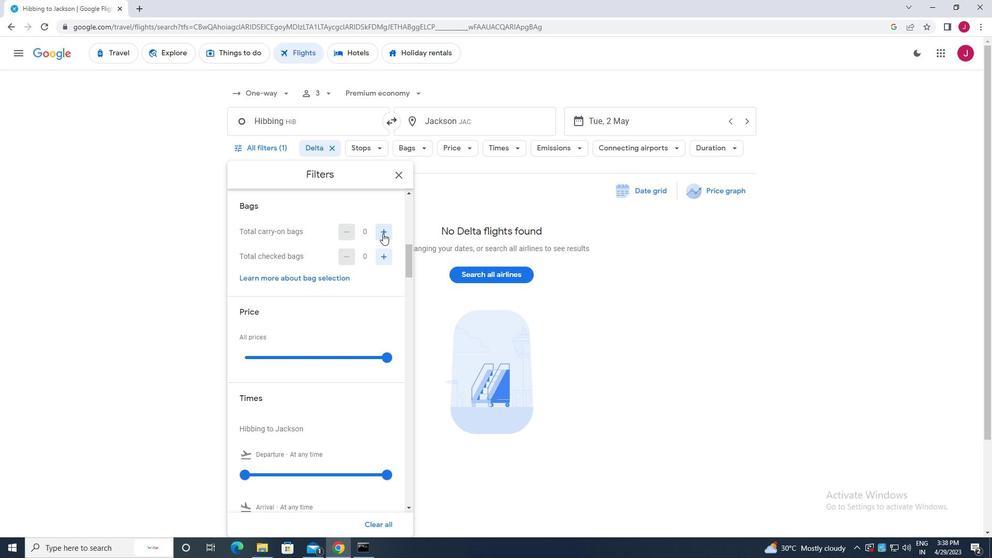 
Action: Mouse moved to (386, 259)
Screenshot: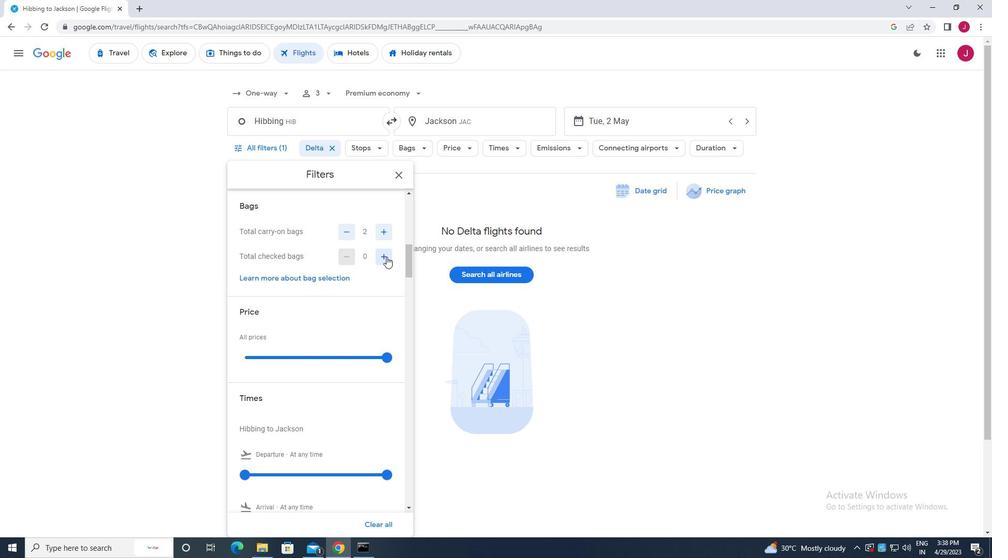 
Action: Mouse pressed left at (386, 259)
Screenshot: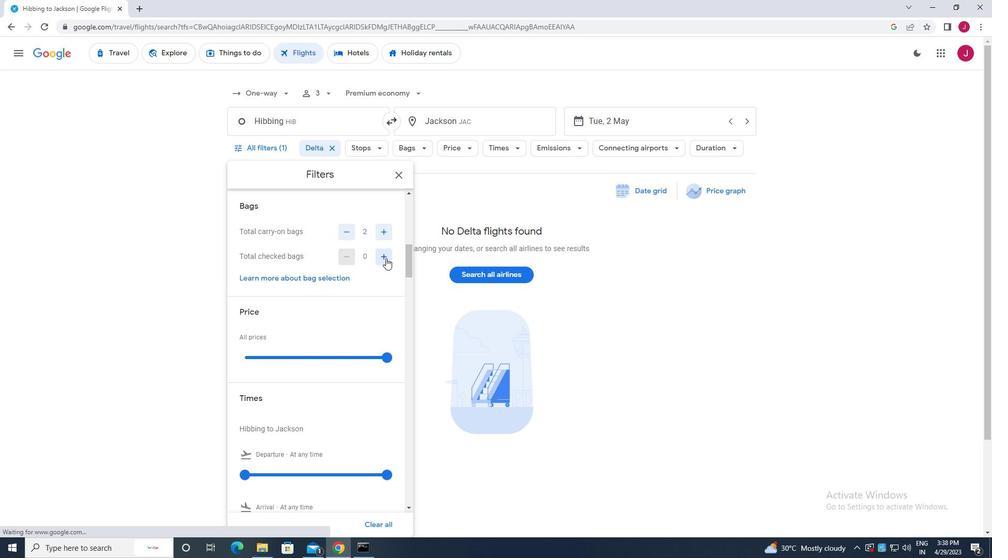 
Action: Mouse pressed left at (386, 259)
Screenshot: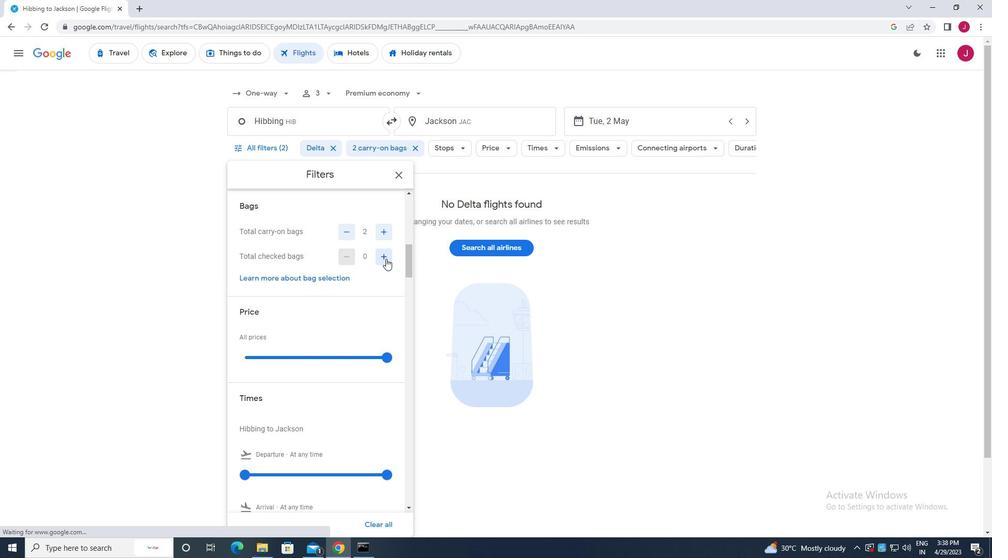 
Action: Mouse pressed left at (386, 259)
Screenshot: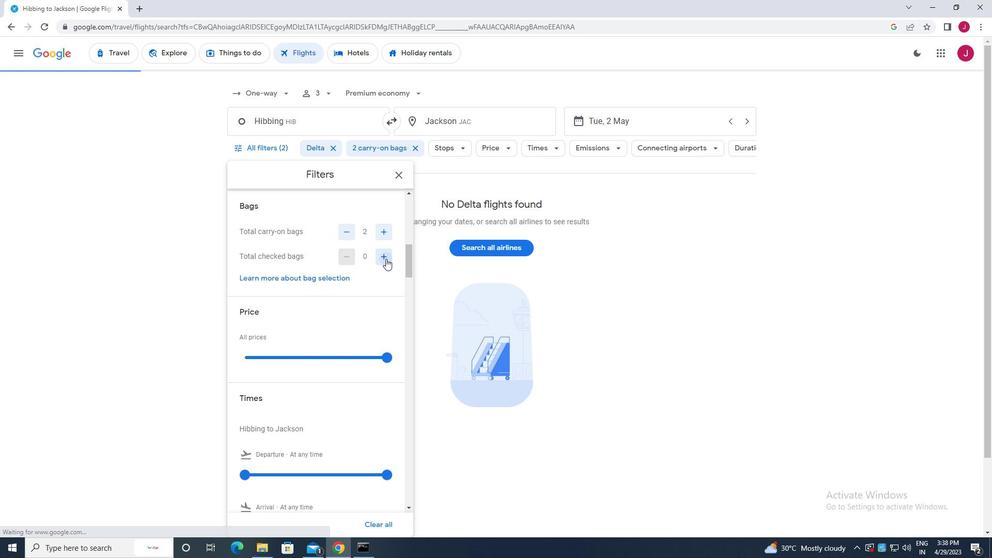 
Action: Mouse pressed left at (386, 259)
Screenshot: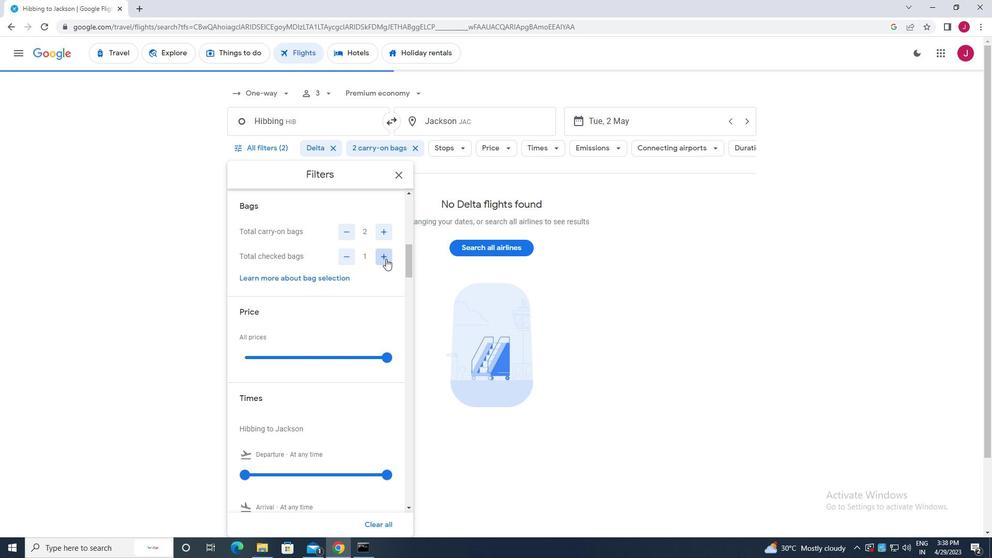 
Action: Mouse pressed left at (386, 259)
Screenshot: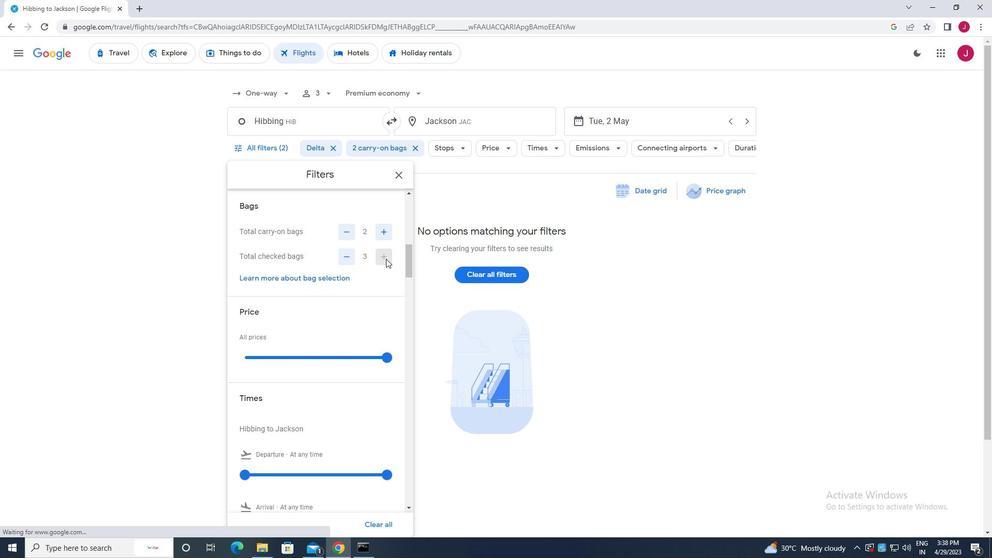 
Action: Mouse moved to (384, 357)
Screenshot: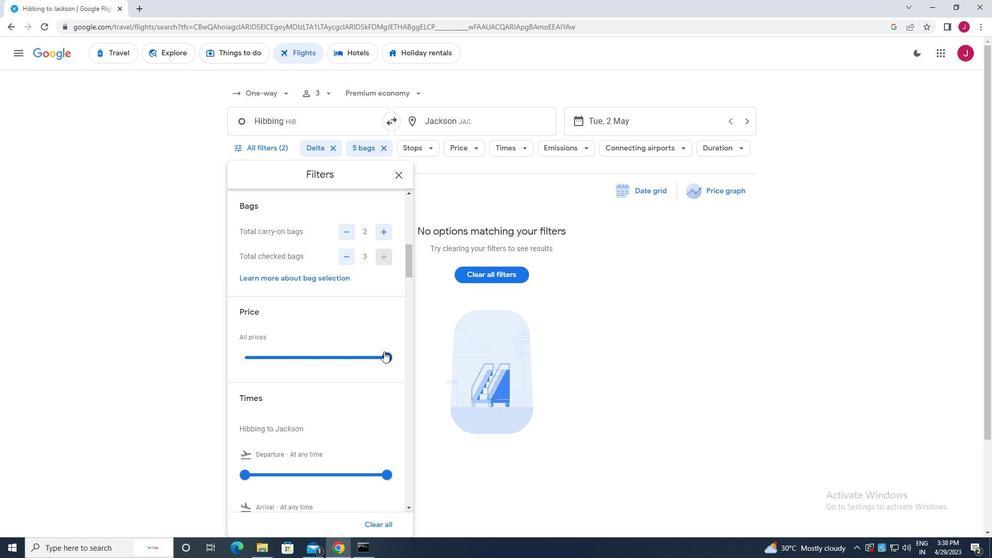 
Action: Mouse pressed left at (384, 357)
Screenshot: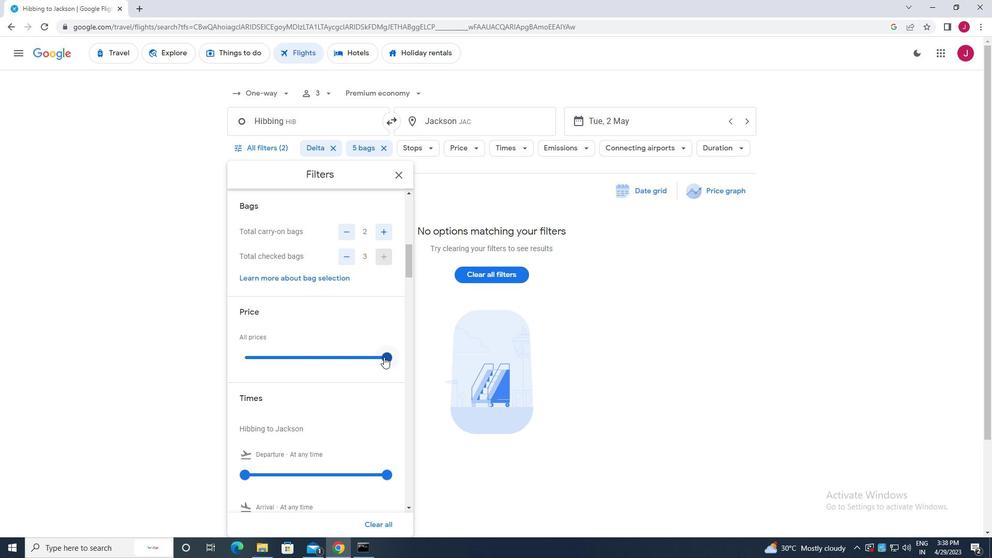 
Action: Mouse moved to (260, 344)
Screenshot: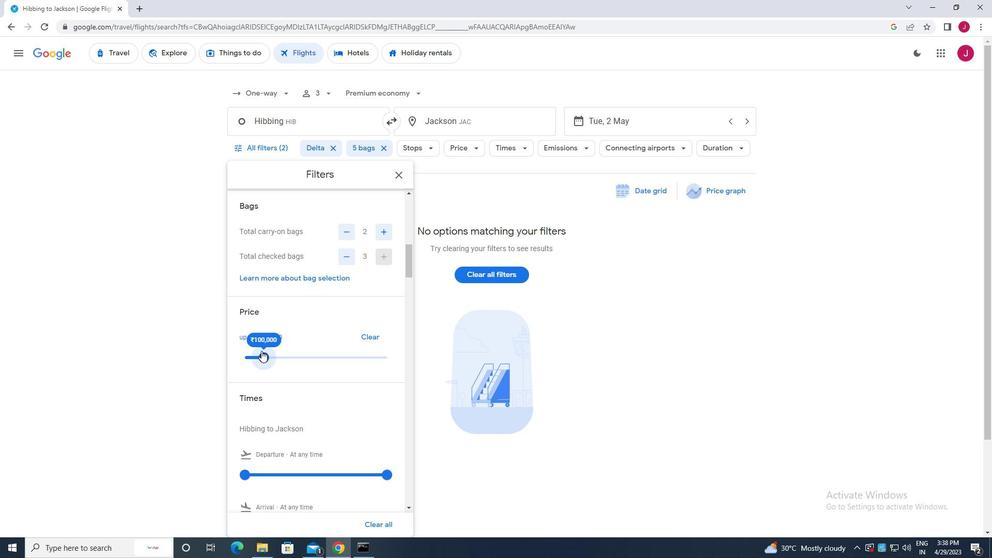 
Action: Mouse scrolled (260, 344) with delta (0, 0)
Screenshot: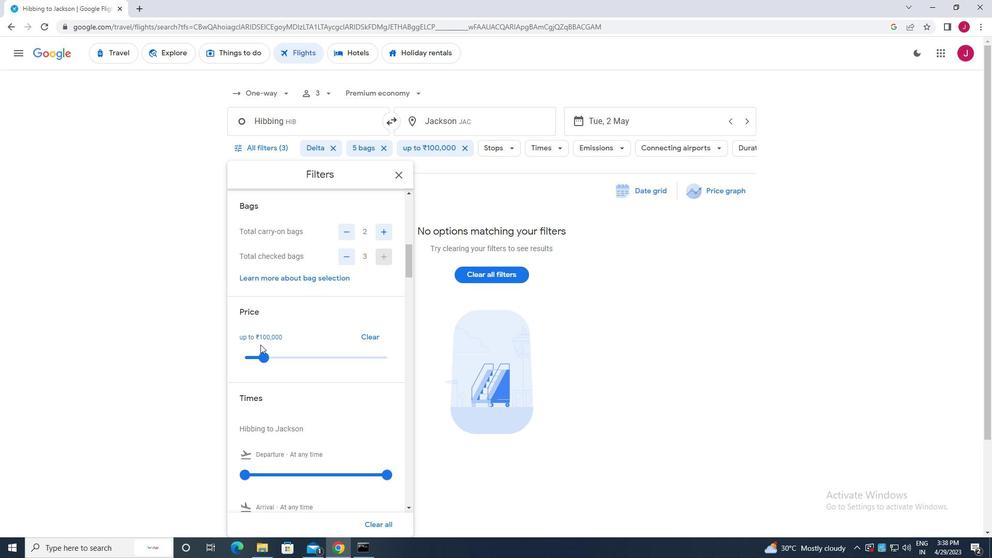 
Action: Mouse scrolled (260, 344) with delta (0, 0)
Screenshot: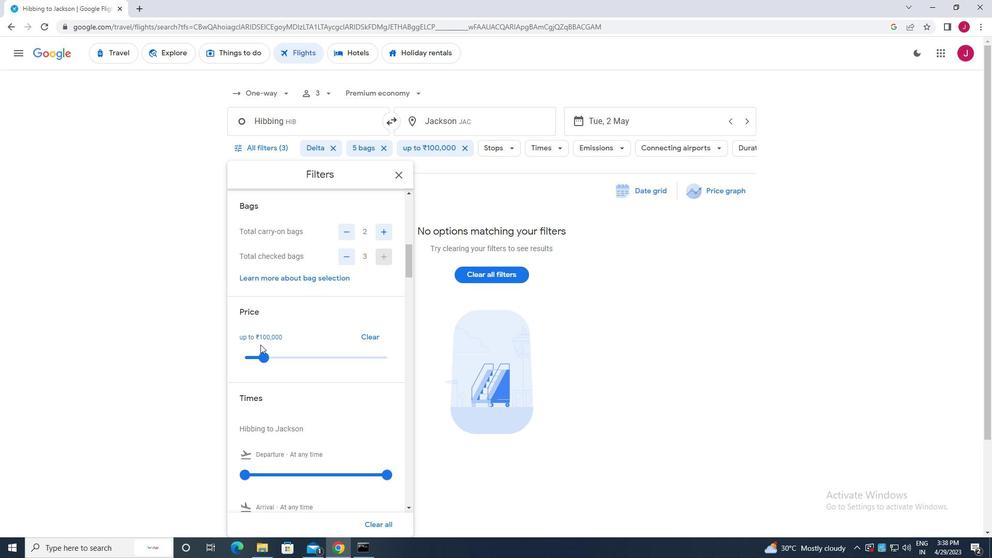 
Action: Mouse moved to (245, 367)
Screenshot: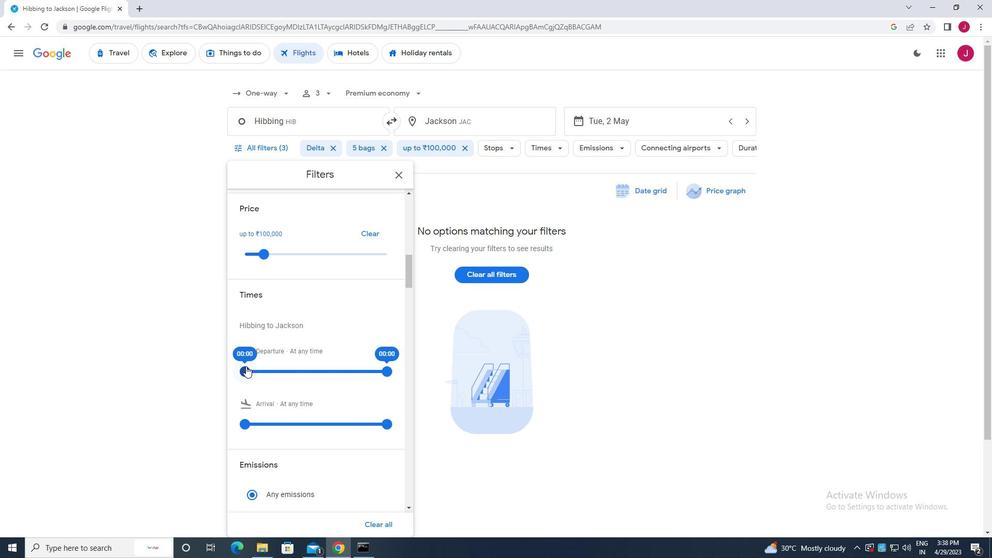 
Action: Mouse pressed left at (245, 367)
Screenshot: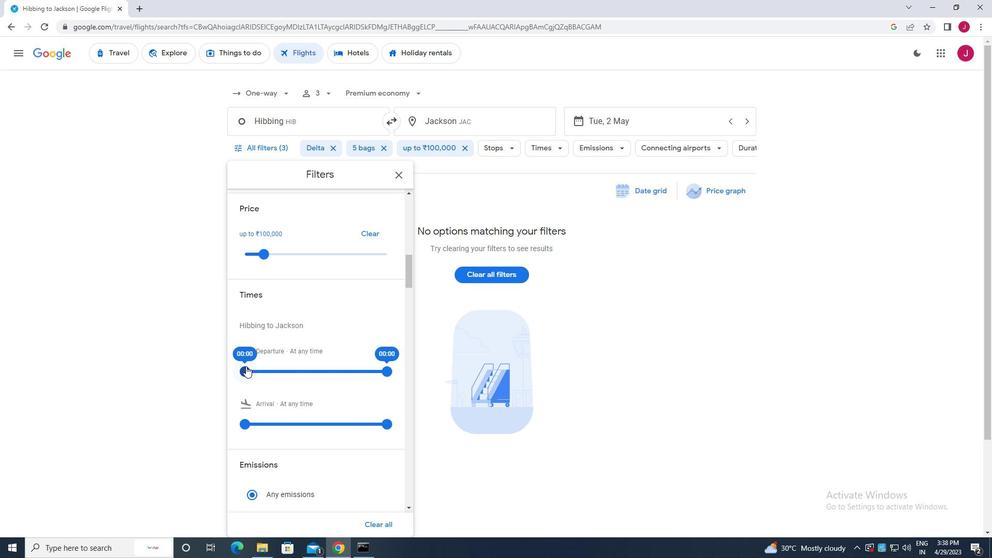 
Action: Mouse moved to (385, 371)
Screenshot: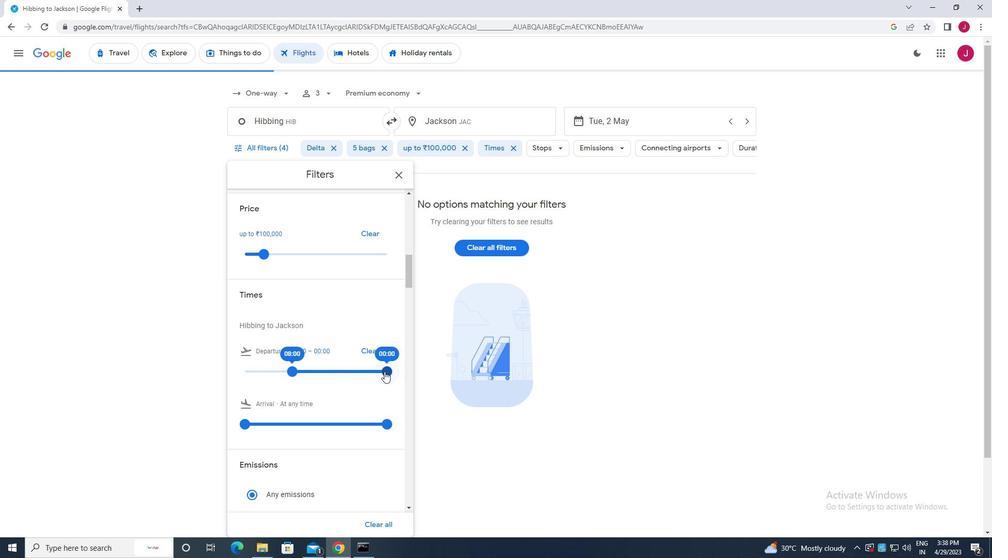 
Action: Mouse pressed left at (385, 371)
Screenshot: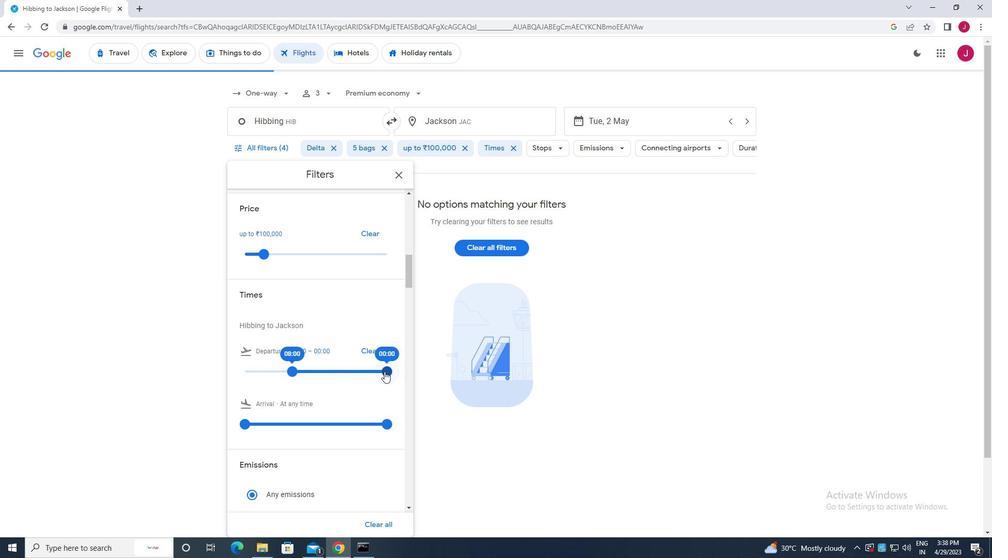 
Action: Mouse moved to (400, 175)
Screenshot: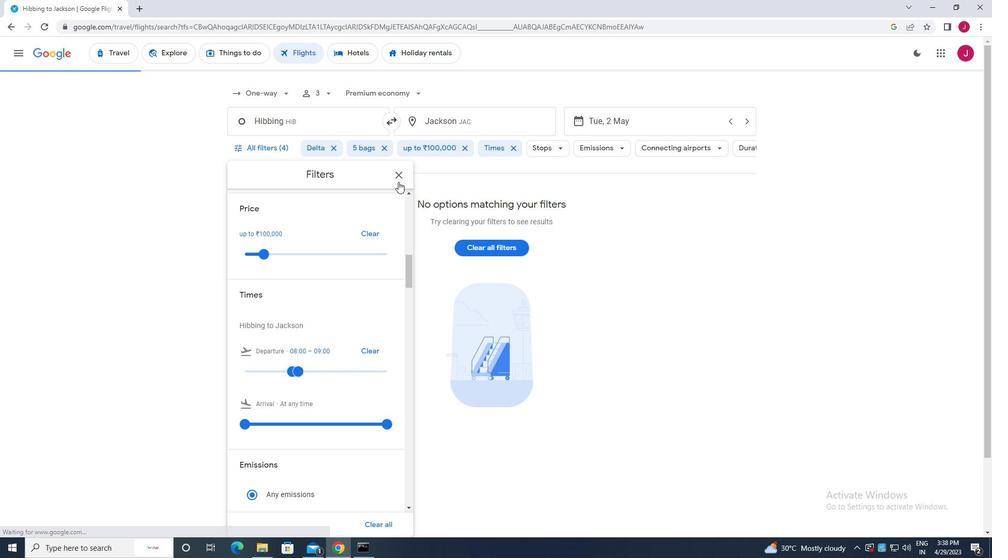 
Action: Mouse pressed left at (400, 175)
Screenshot: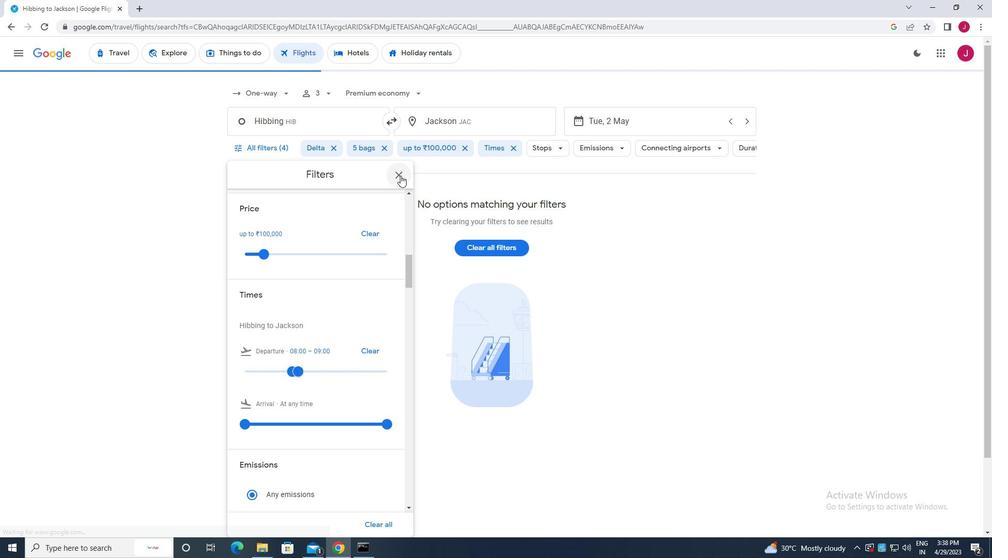 
Action: Mouse moved to (399, 174)
Screenshot: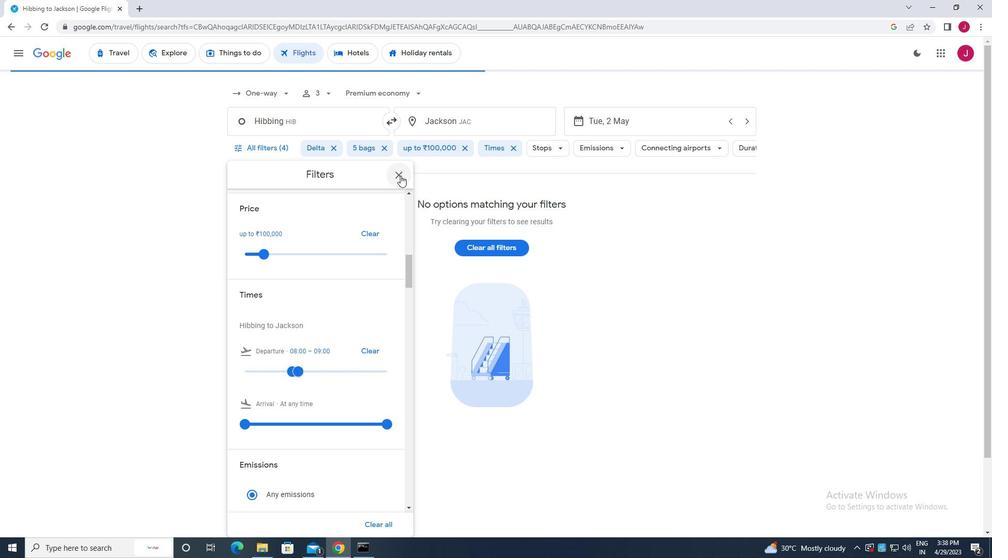 
